 Task: Open Card Donor Stewardship Execution in Board Product User Experience Testing and Optimization to Workspace Change Management Consulting and add a team member Softage.1@softage.net, a label Blue, a checklist Mindfulness, an attachment from your computer, a color Blue and finally, add a card description 'Plan and execute company holiday party' and a comment 'Given the potential impact of this task on our company competitive position, let us ensure that we approach it with a sense of strategic thinking and planning.'. Add a start date 'Jan 09, 1900' with a due date 'Jan 16, 1900'
Action: Mouse moved to (67, 244)
Screenshot: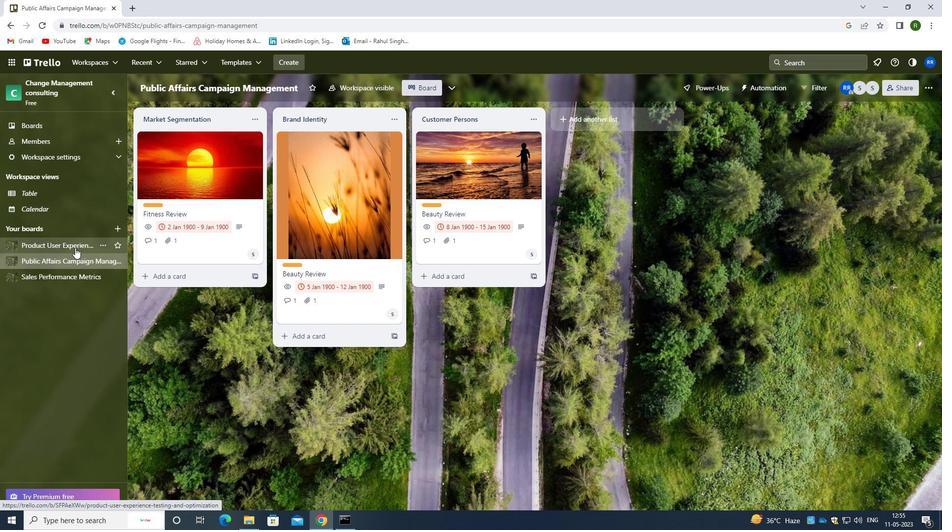 
Action: Mouse pressed left at (67, 244)
Screenshot: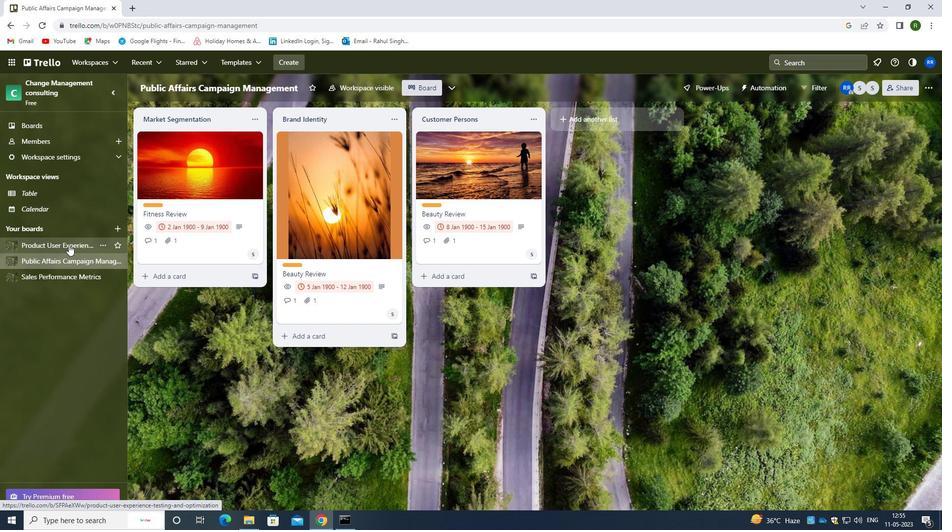 
Action: Mouse moved to (532, 138)
Screenshot: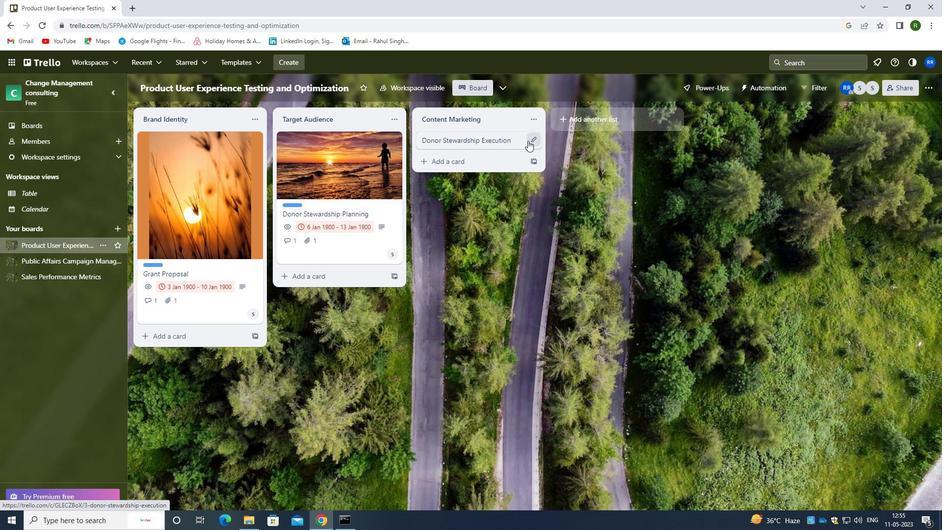 
Action: Mouse pressed left at (532, 138)
Screenshot: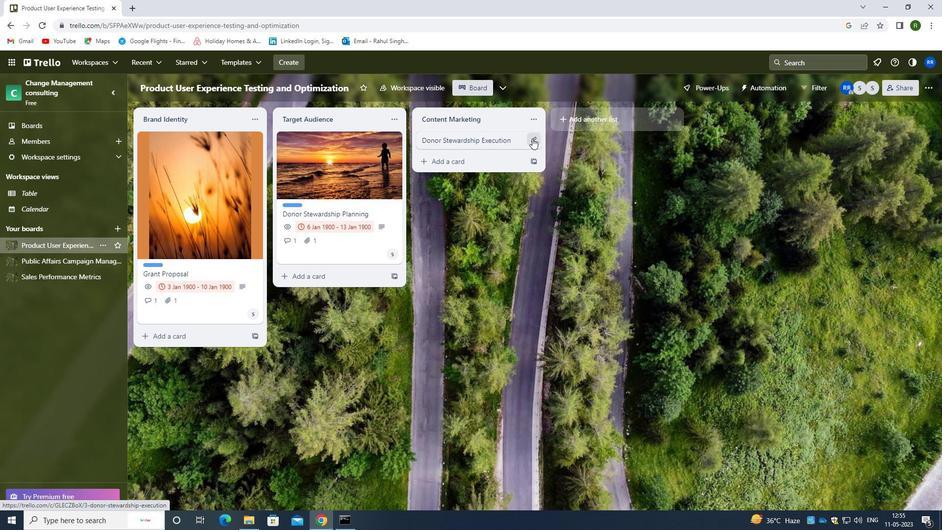 
Action: Mouse moved to (575, 140)
Screenshot: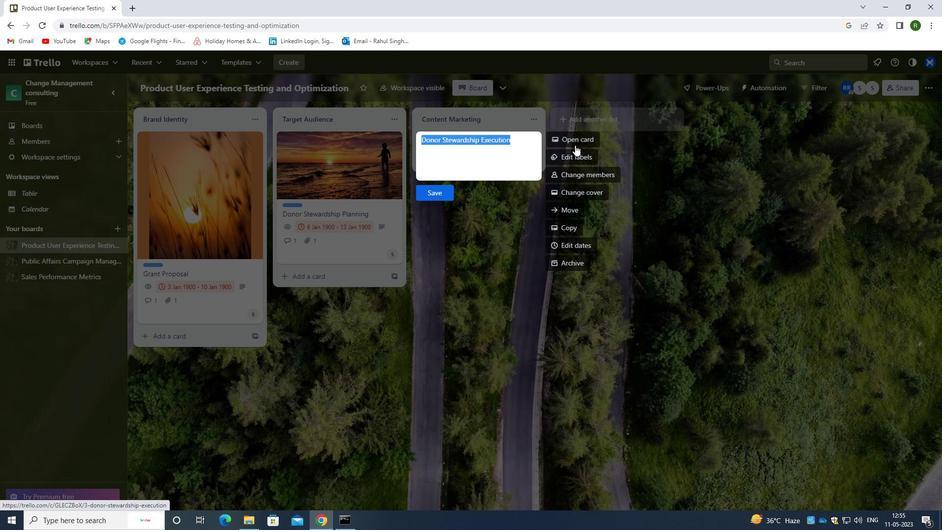 
Action: Mouse pressed left at (575, 140)
Screenshot: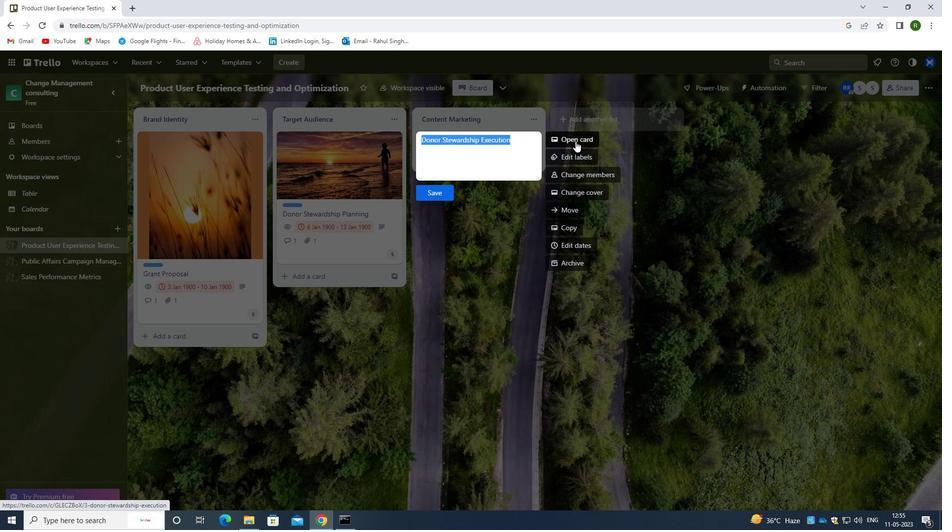 
Action: Mouse moved to (598, 174)
Screenshot: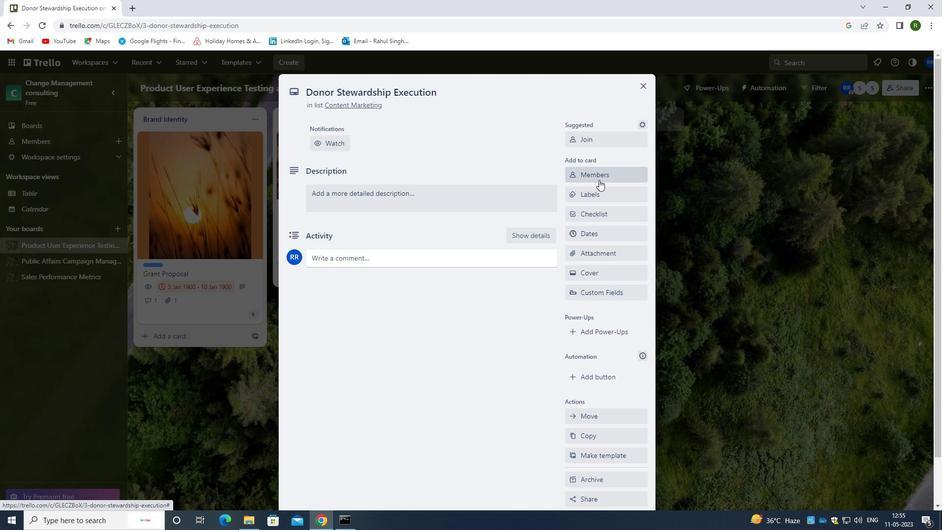 
Action: Mouse pressed left at (598, 174)
Screenshot: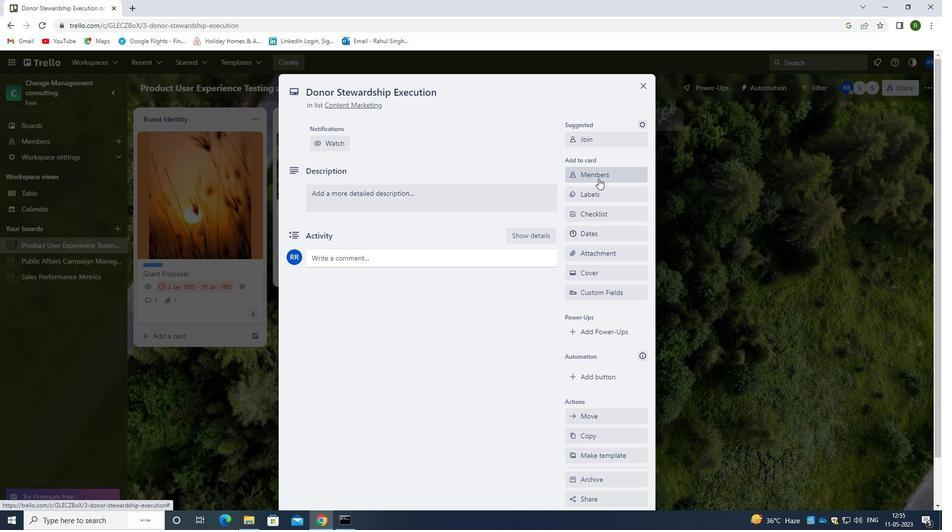 
Action: Mouse moved to (598, 213)
Screenshot: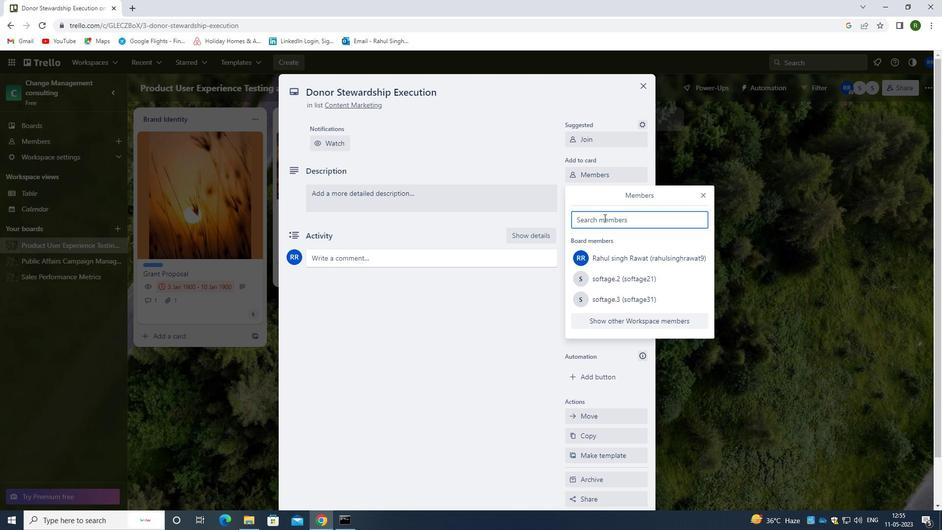 
Action: Key pressed <Key.shift>SOFTAGE.1<Key.shift>@SOFTAGE.NET
Screenshot: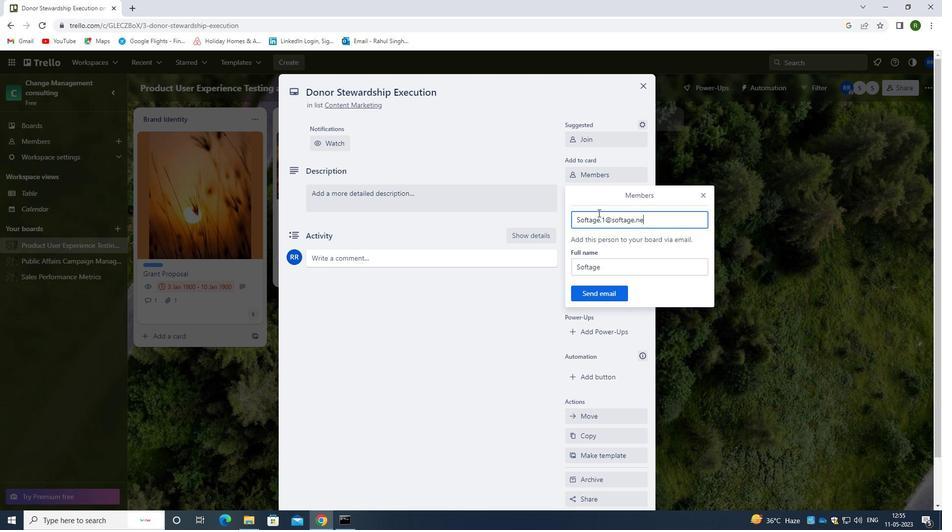 
Action: Mouse moved to (603, 293)
Screenshot: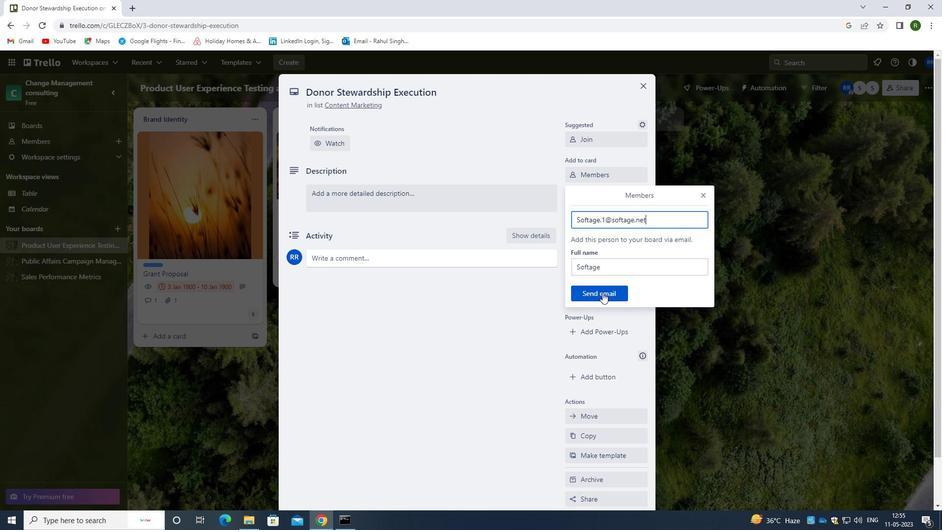 
Action: Mouse pressed left at (603, 293)
Screenshot: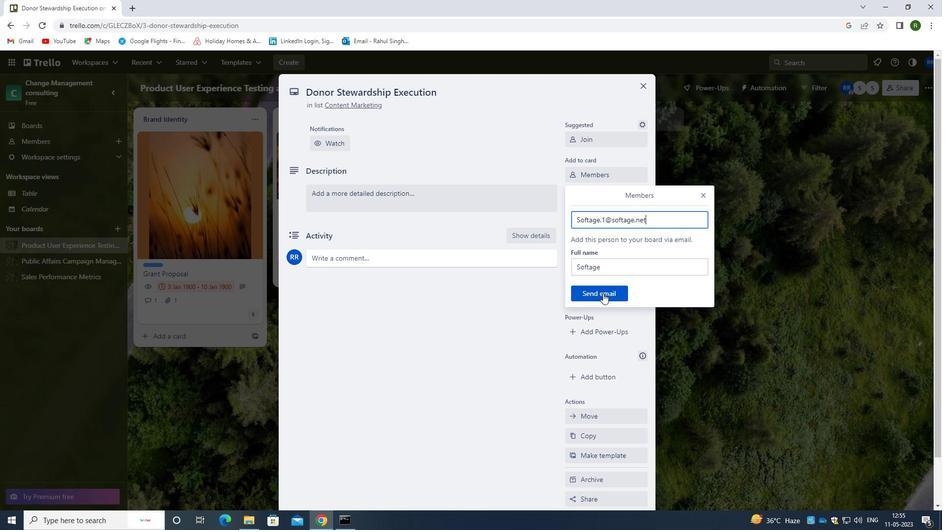 
Action: Mouse moved to (601, 191)
Screenshot: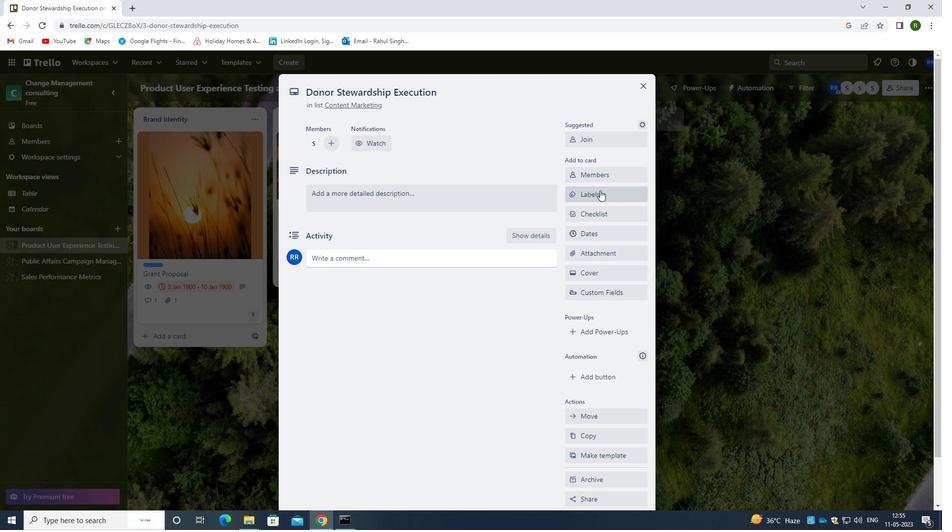 
Action: Mouse pressed left at (601, 191)
Screenshot: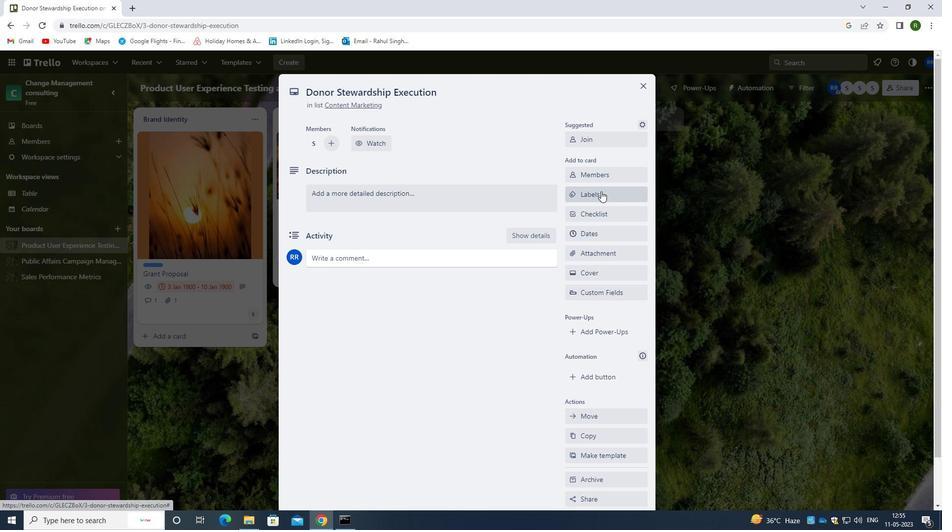 
Action: Mouse moved to (607, 246)
Screenshot: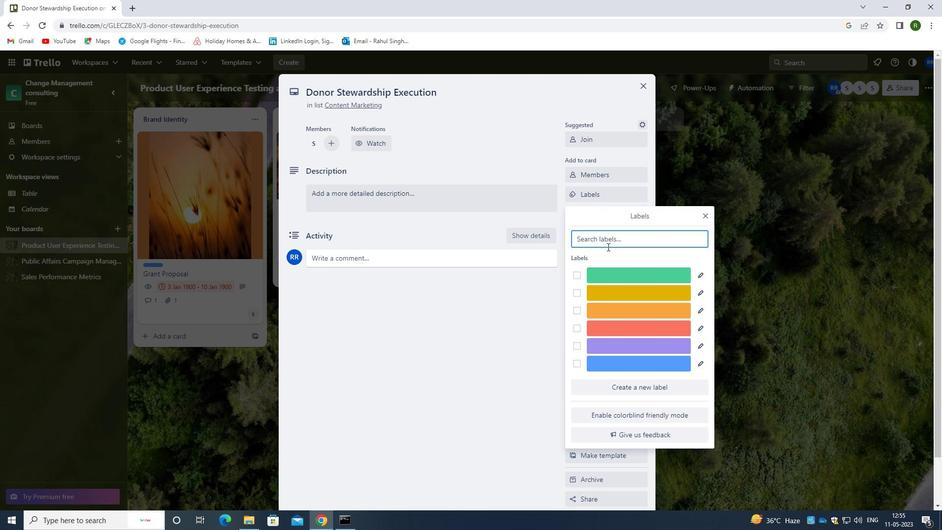 
Action: Key pressed <Key.shift>BLY<Key.backspace>UE
Screenshot: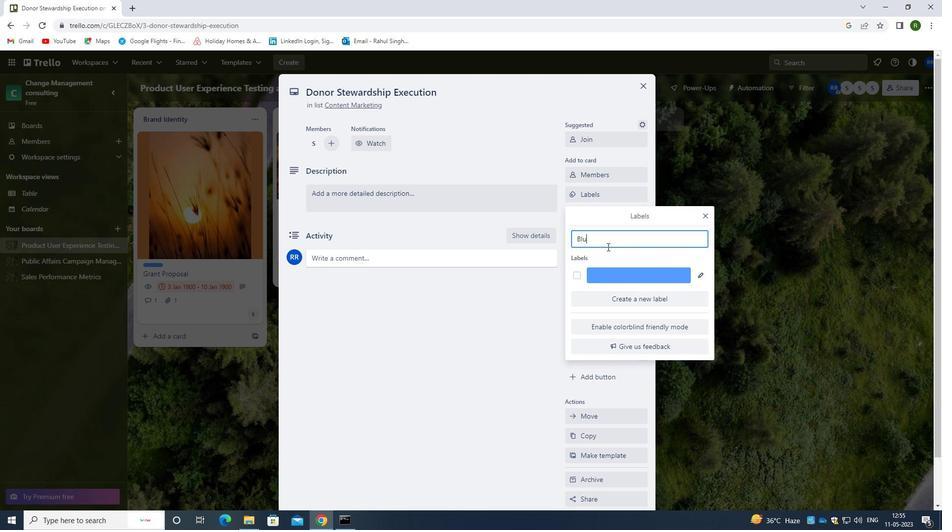 
Action: Mouse moved to (577, 274)
Screenshot: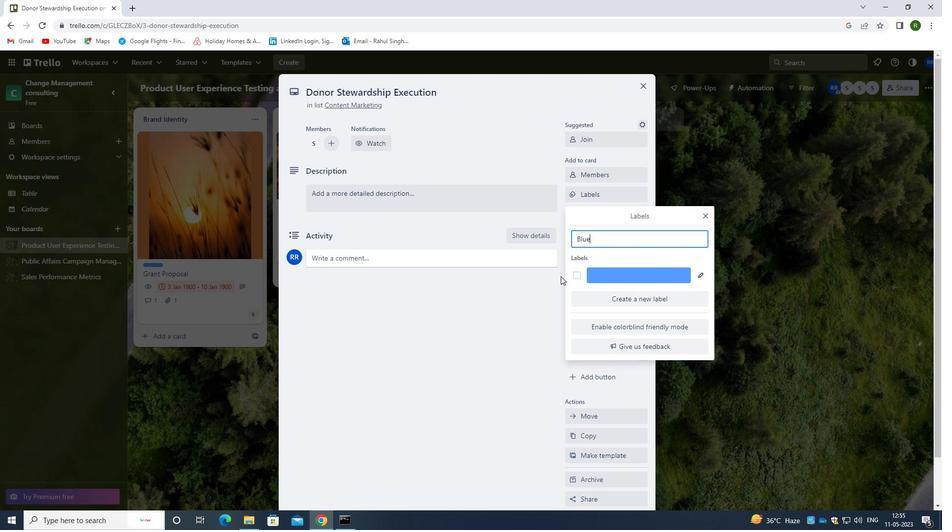 
Action: Mouse pressed left at (577, 274)
Screenshot: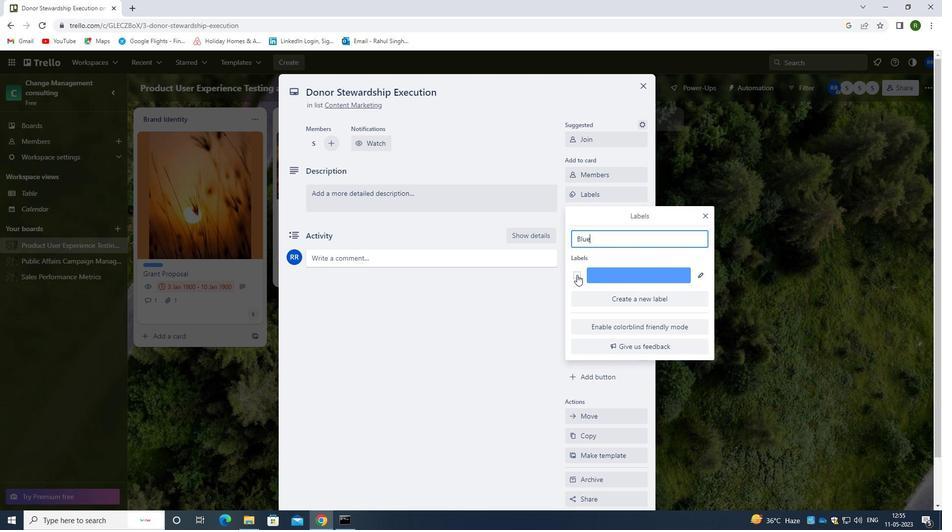 
Action: Mouse moved to (526, 350)
Screenshot: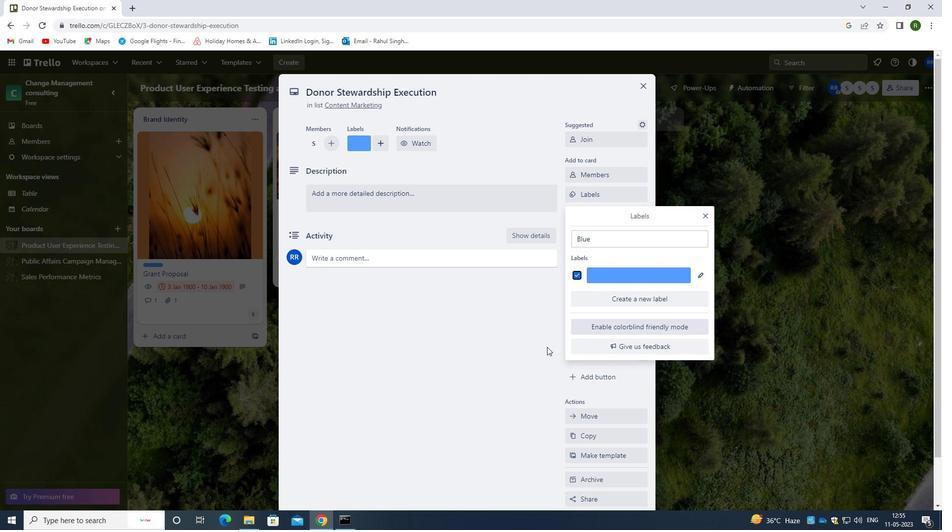 
Action: Mouse pressed left at (526, 350)
Screenshot: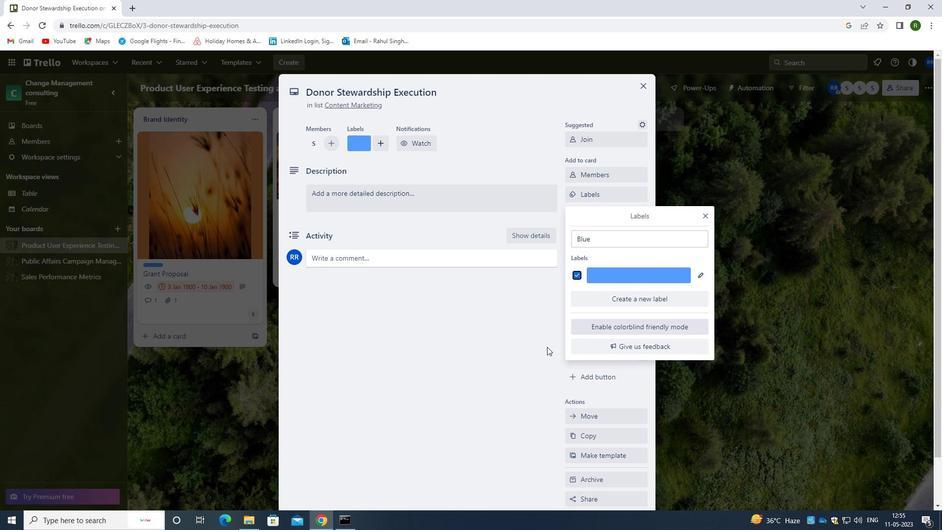 
Action: Mouse moved to (595, 213)
Screenshot: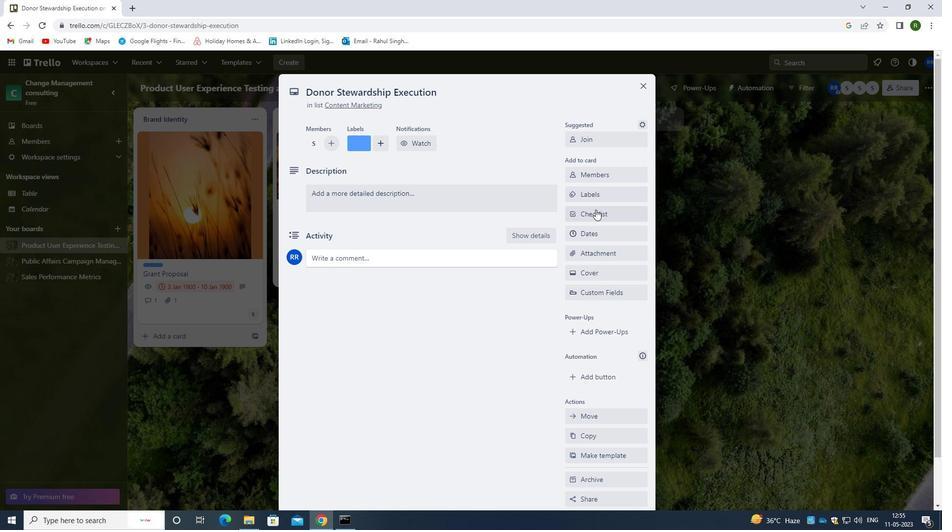 
Action: Mouse pressed left at (595, 213)
Screenshot: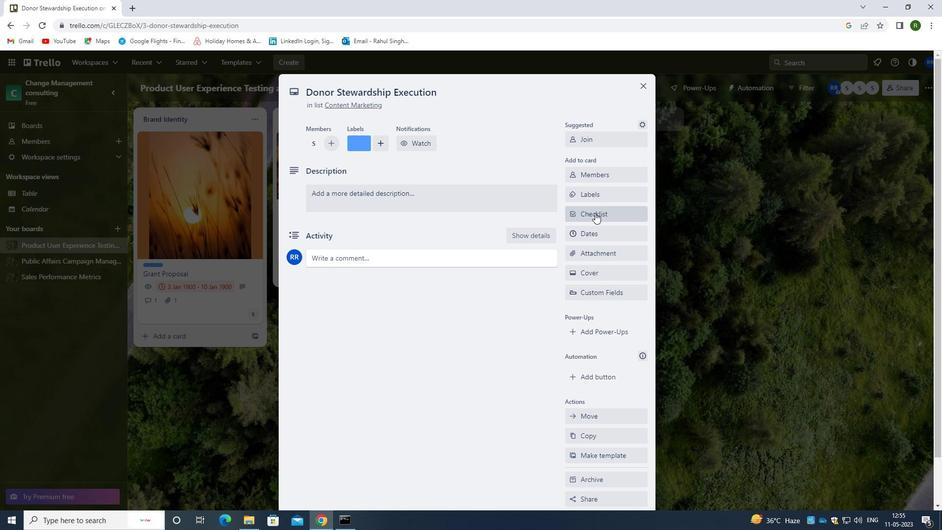 
Action: Mouse moved to (599, 248)
Screenshot: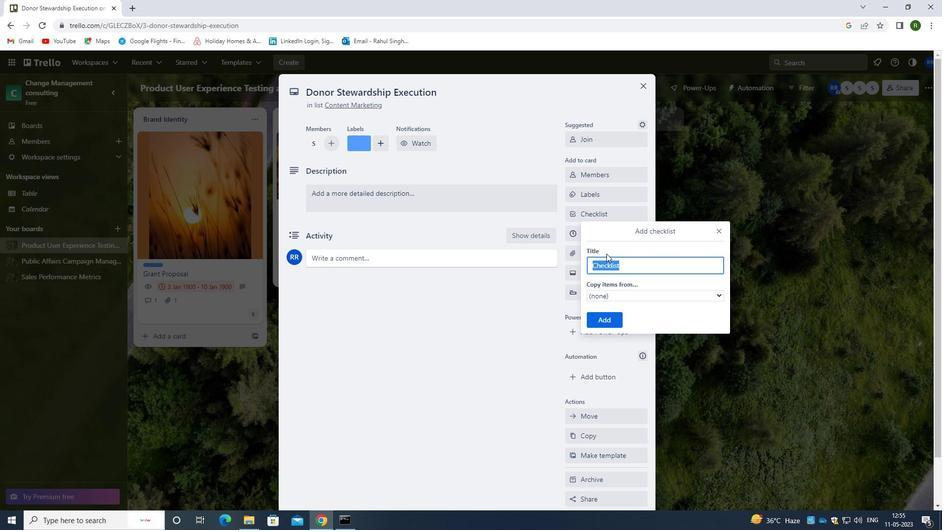 
Action: Key pressed <Key.backspace><Key.shift>MINDFUL
Screenshot: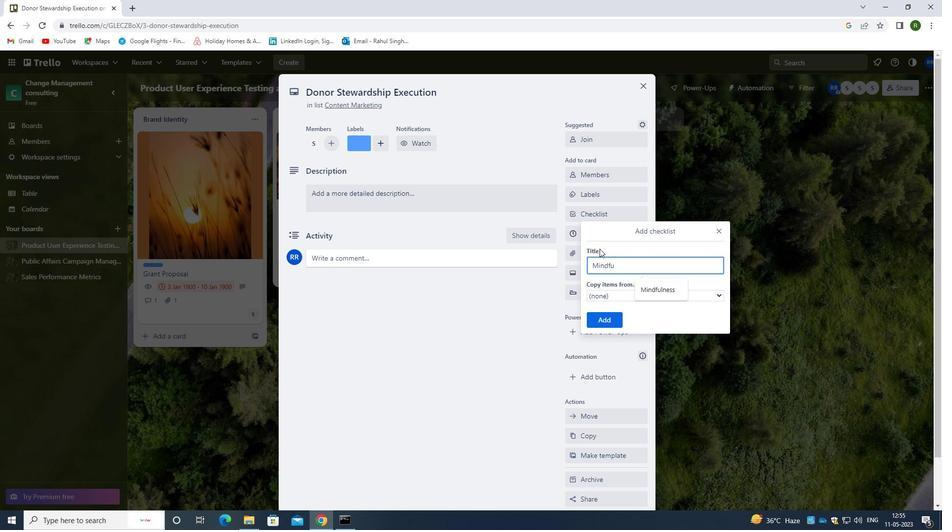 
Action: Mouse moved to (659, 296)
Screenshot: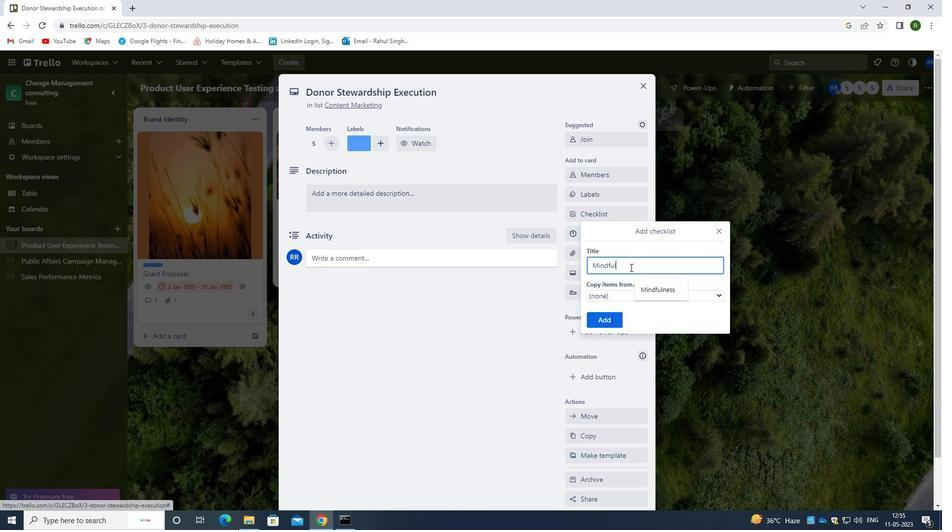 
Action: Mouse pressed left at (659, 296)
Screenshot: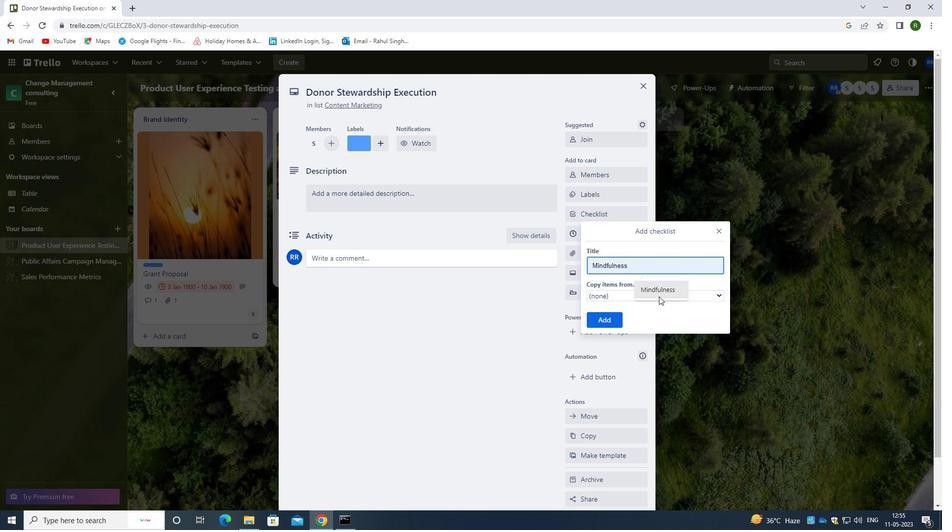 
Action: Mouse moved to (613, 317)
Screenshot: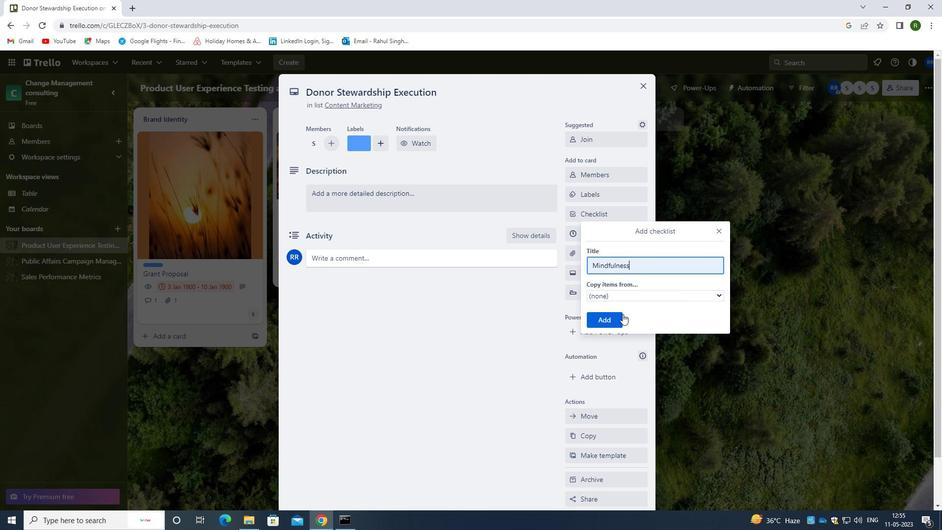 
Action: Mouse pressed left at (613, 317)
Screenshot: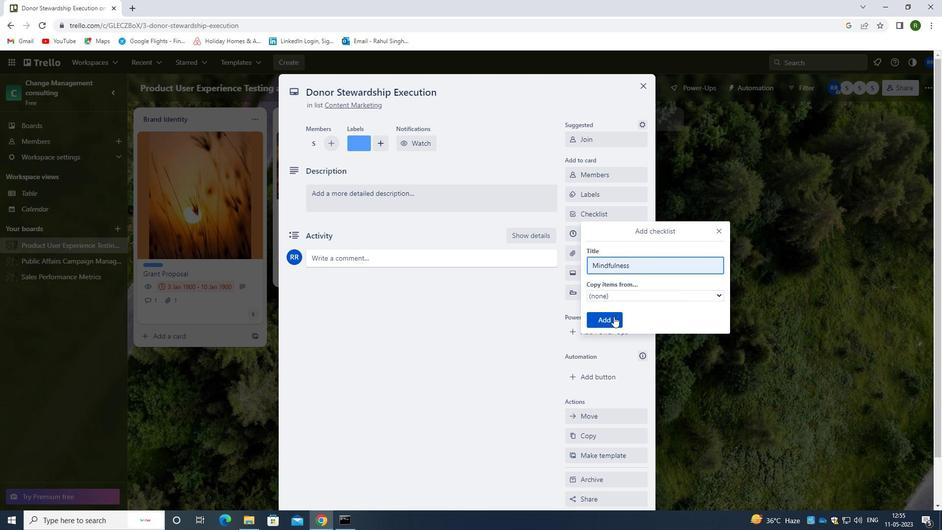 
Action: Mouse moved to (601, 252)
Screenshot: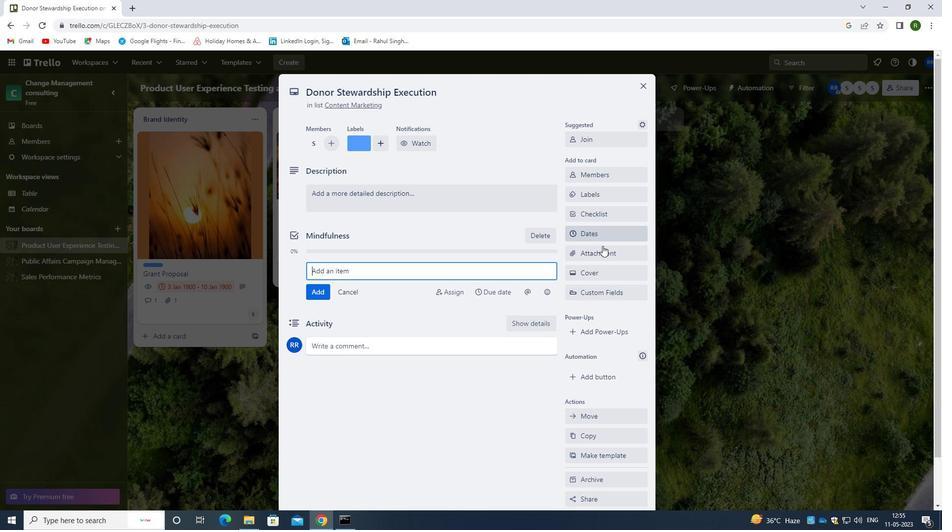 
Action: Mouse pressed left at (601, 252)
Screenshot: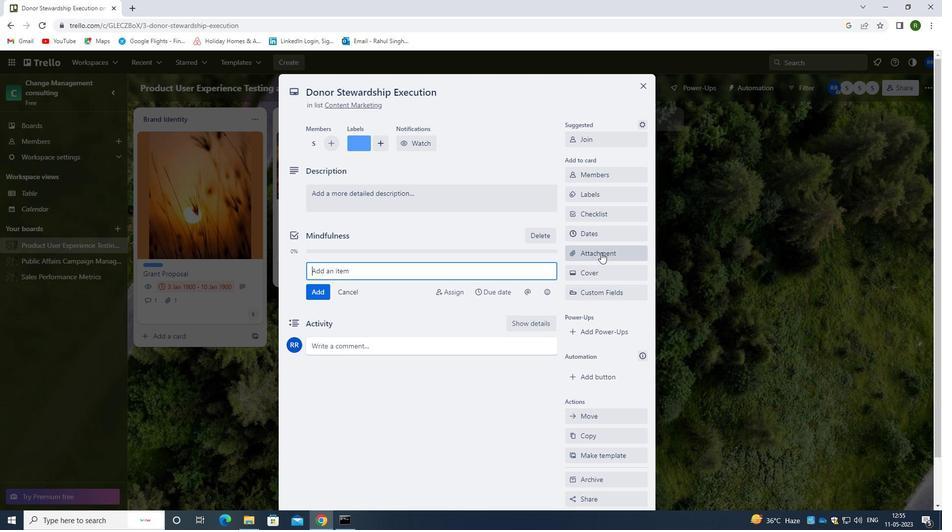 
Action: Mouse moved to (595, 296)
Screenshot: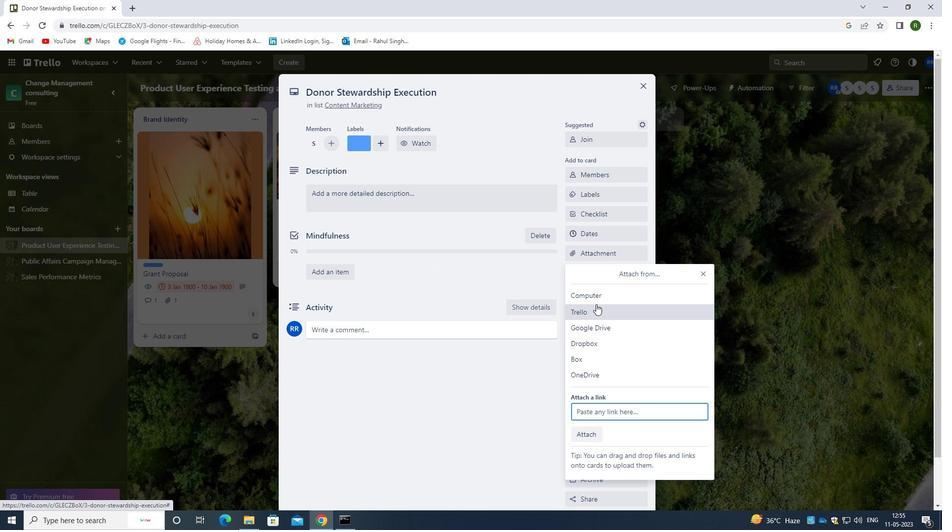 
Action: Mouse pressed left at (595, 296)
Screenshot: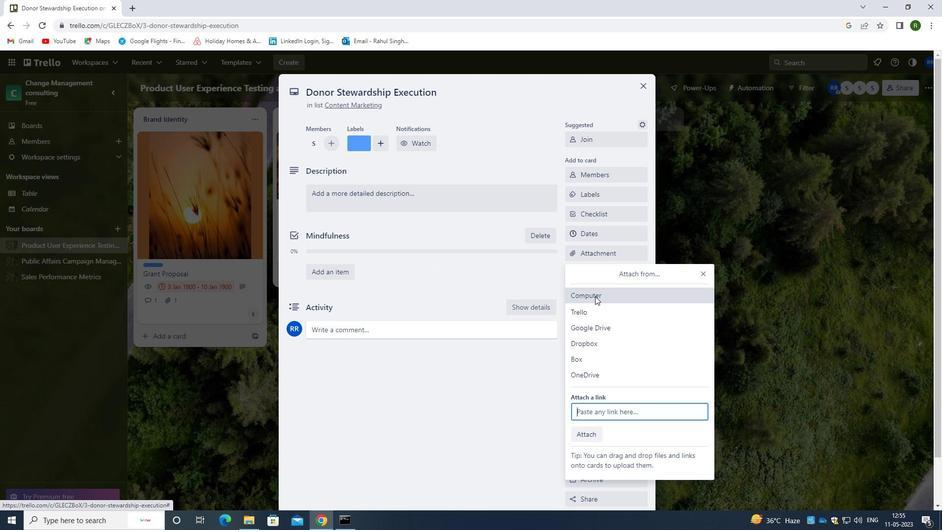 
Action: Mouse moved to (167, 103)
Screenshot: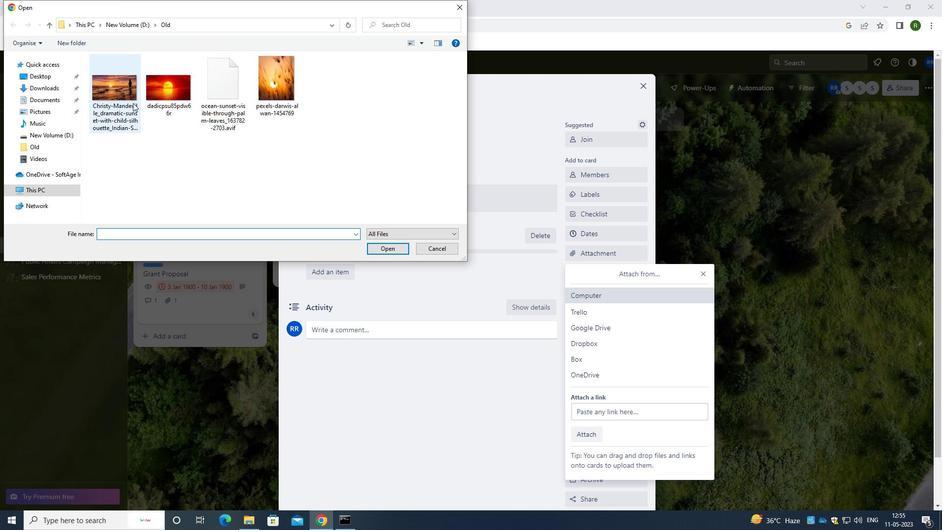 
Action: Mouse pressed left at (167, 103)
Screenshot: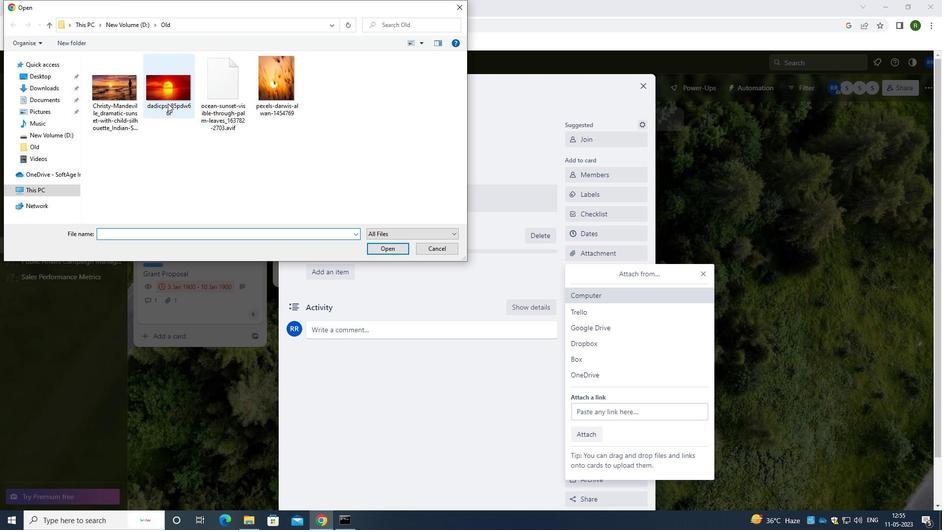 
Action: Mouse moved to (384, 245)
Screenshot: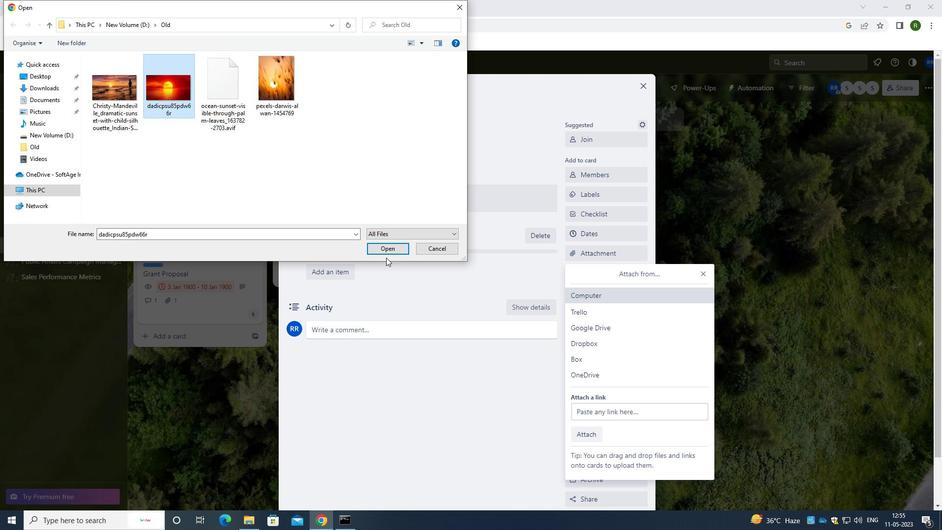 
Action: Mouse pressed left at (384, 245)
Screenshot: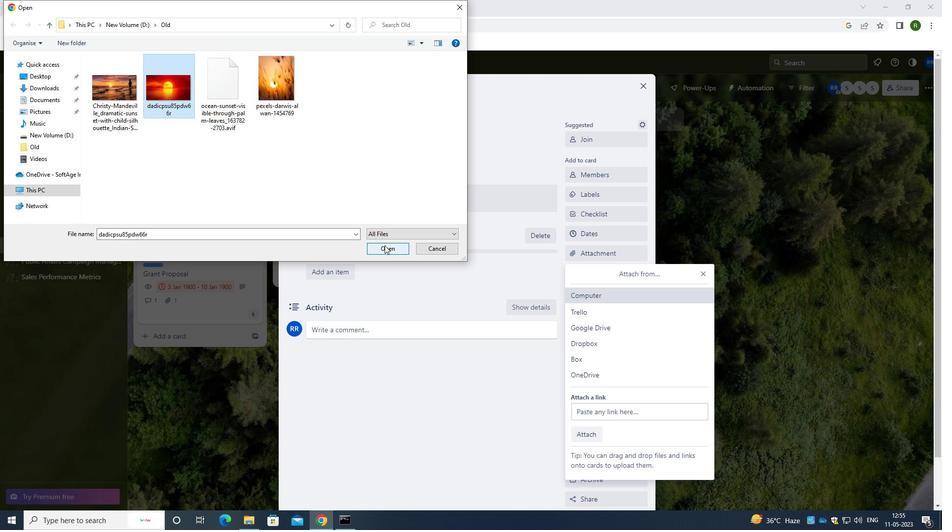 
Action: Mouse moved to (379, 275)
Screenshot: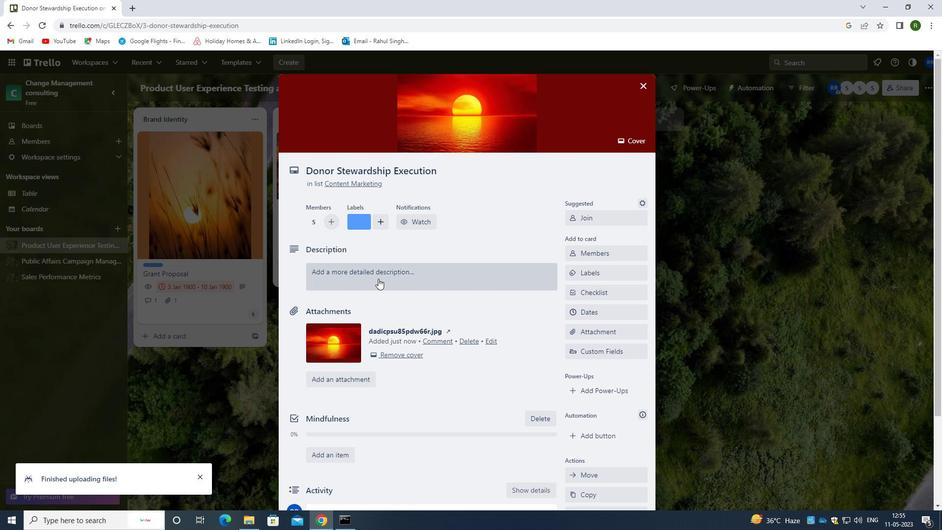 
Action: Mouse pressed left at (379, 275)
Screenshot: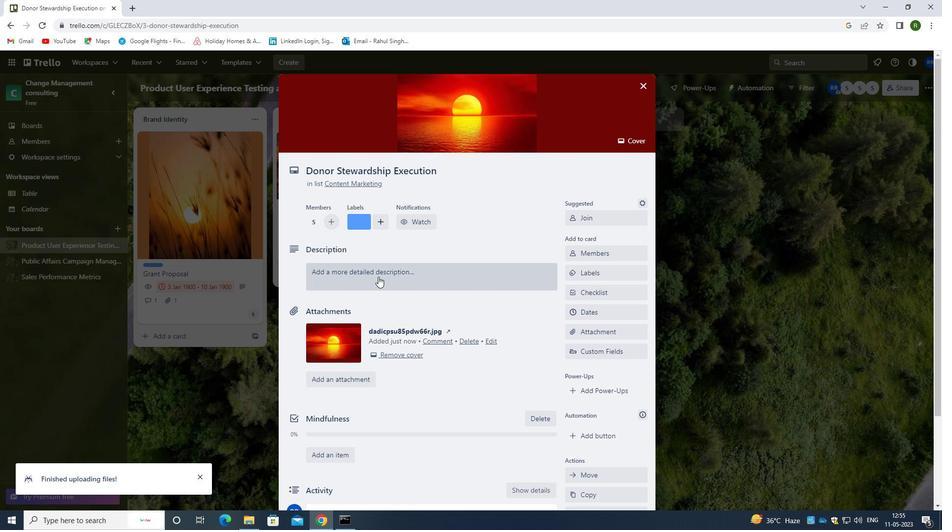 
Action: Mouse moved to (379, 274)
Screenshot: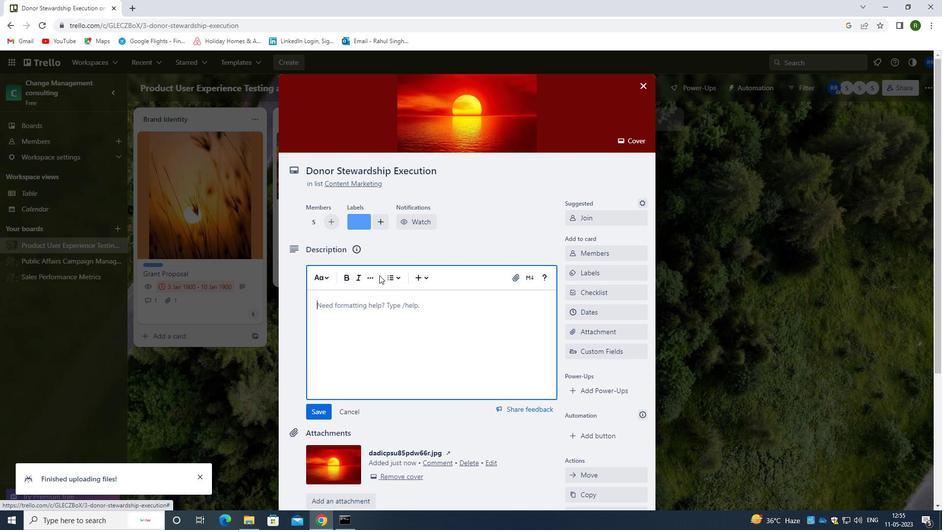 
Action: Key pressed <Key.caps_lock>P<Key.caps_lock>LAN<Key.space>AND<Key.space>EXECUTE<Key.space>COMPANY<Key.space>HOLIDATY<Key.backspace><Key.backspace>UY<Key.backspace><Key.backspace>Y<Key.space>PARTY
Screenshot: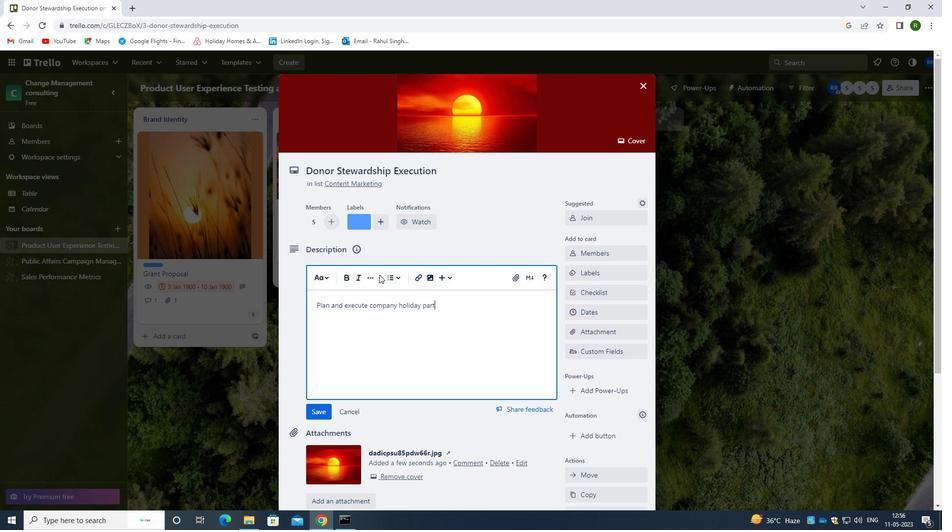 
Action: Mouse moved to (320, 413)
Screenshot: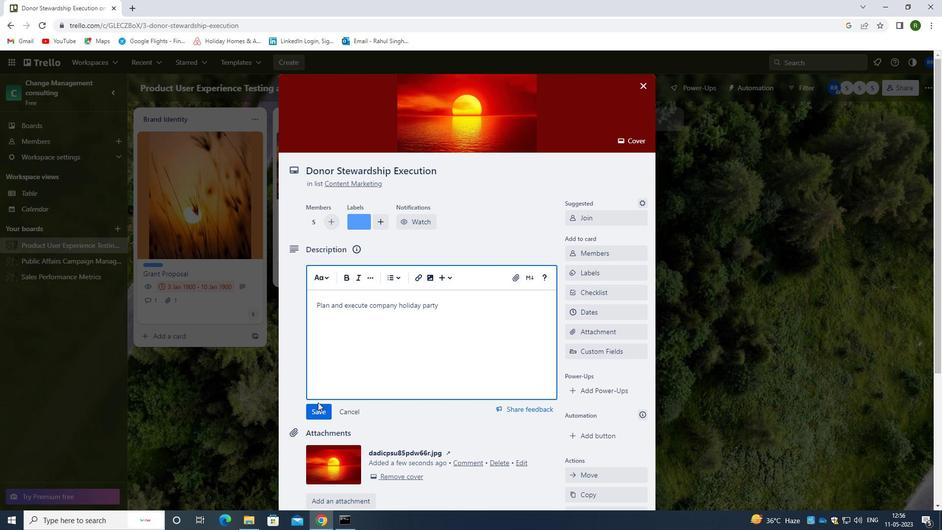 
Action: Mouse pressed left at (320, 413)
Screenshot: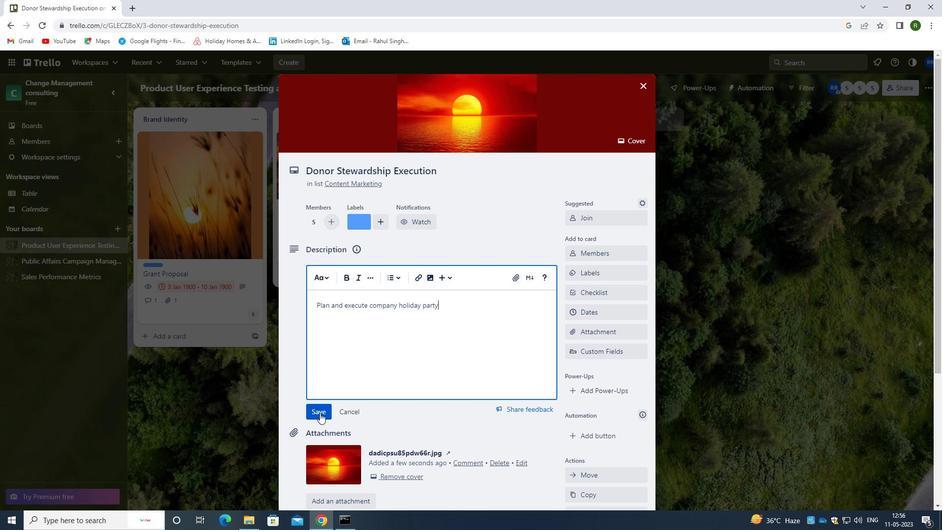 
Action: Mouse moved to (406, 367)
Screenshot: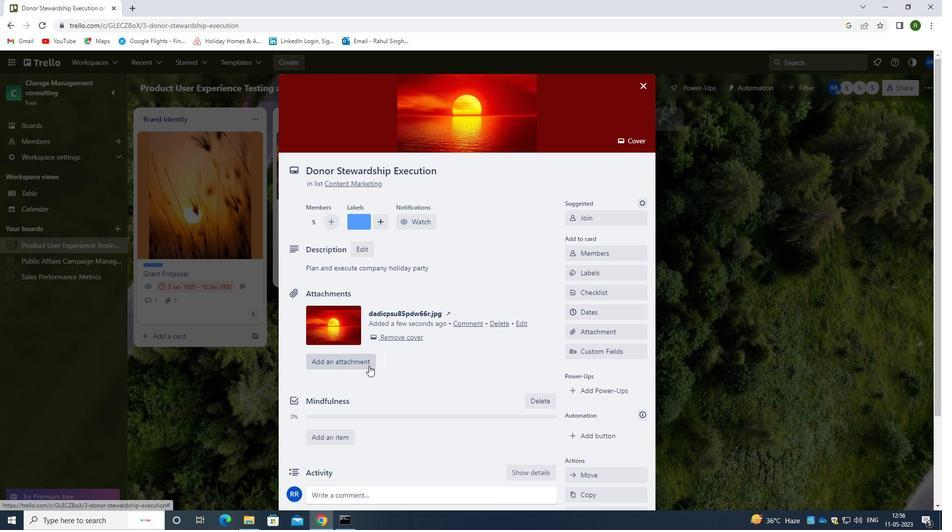
Action: Mouse scrolled (406, 366) with delta (0, 0)
Screenshot: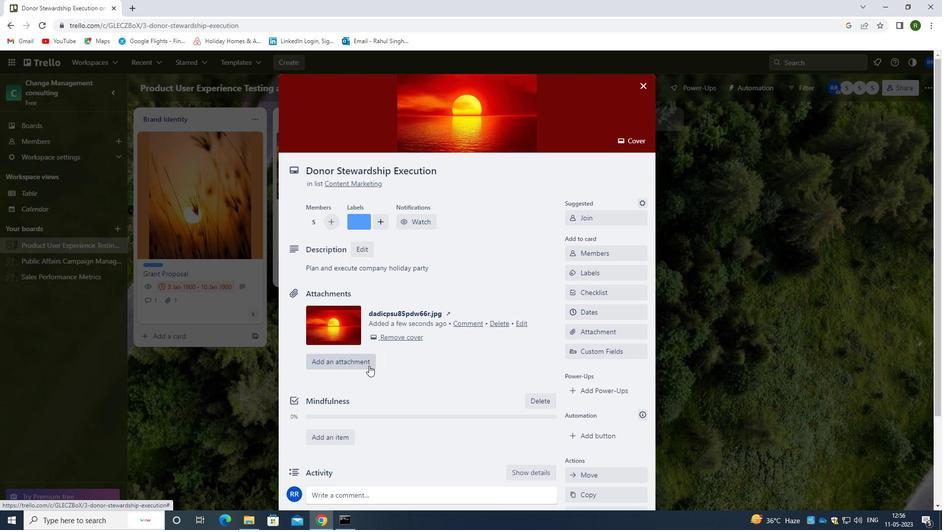 
Action: Mouse moved to (406, 367)
Screenshot: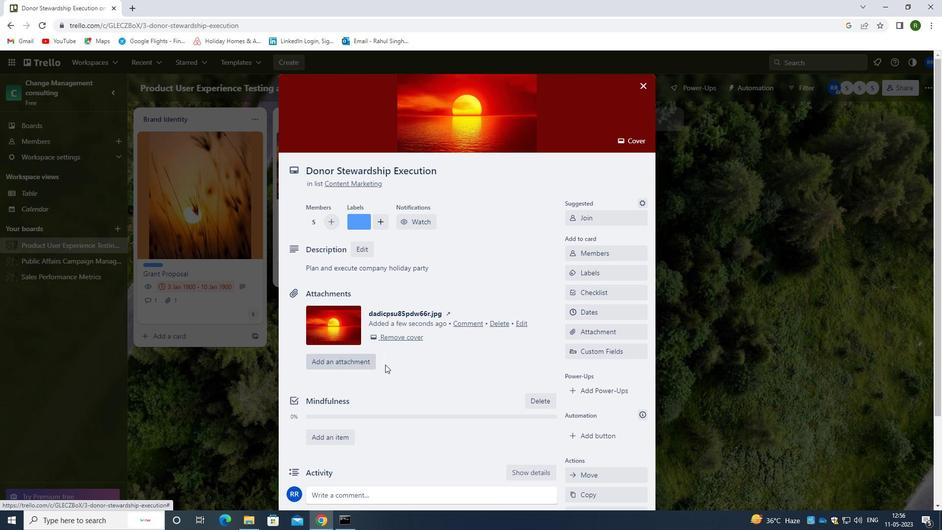 
Action: Mouse scrolled (406, 366) with delta (0, 0)
Screenshot: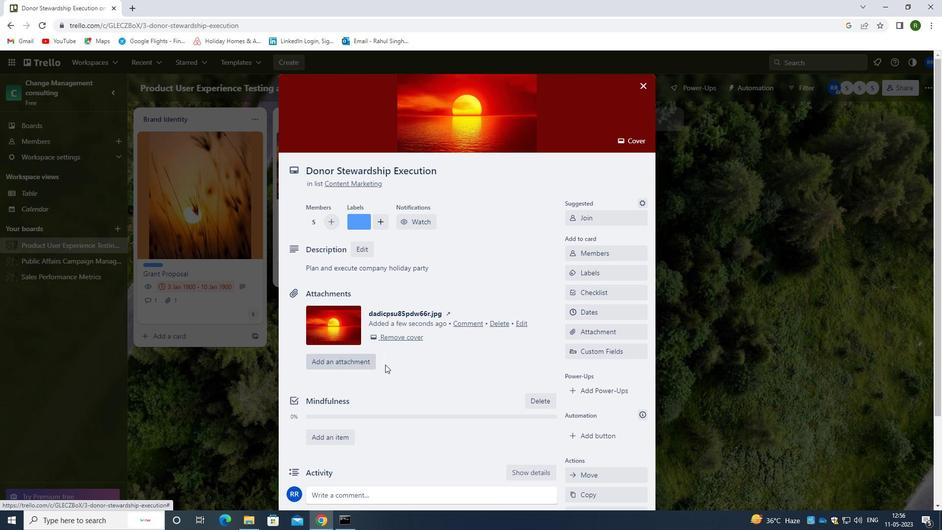 
Action: Mouse moved to (406, 366)
Screenshot: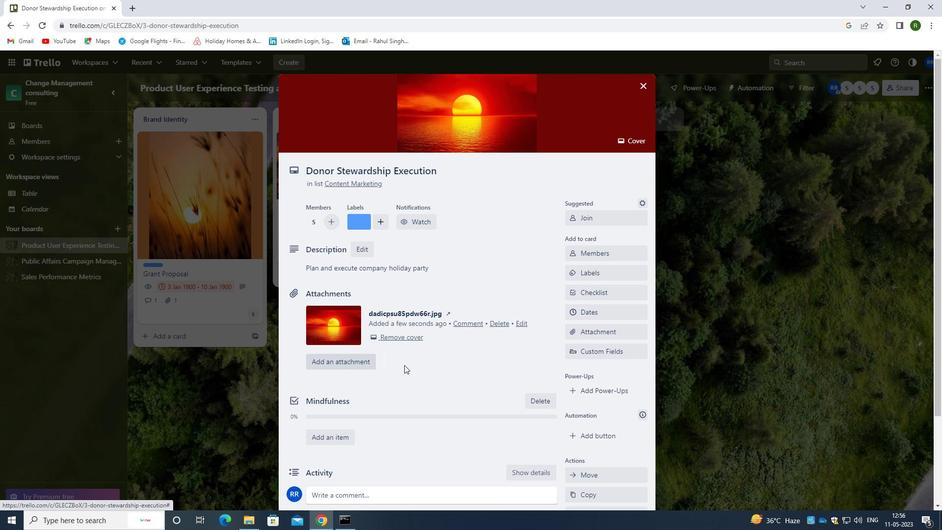 
Action: Mouse scrolled (406, 365) with delta (0, 0)
Screenshot: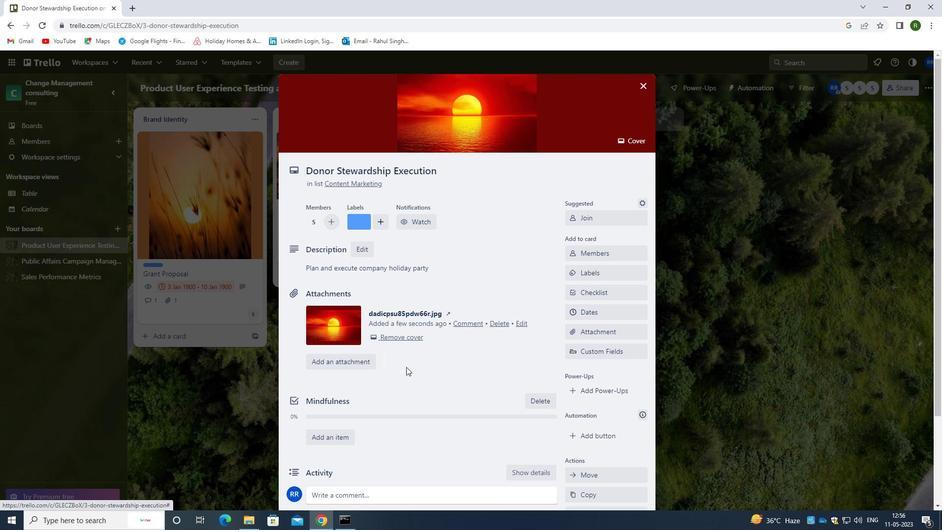 
Action: Mouse moved to (406, 371)
Screenshot: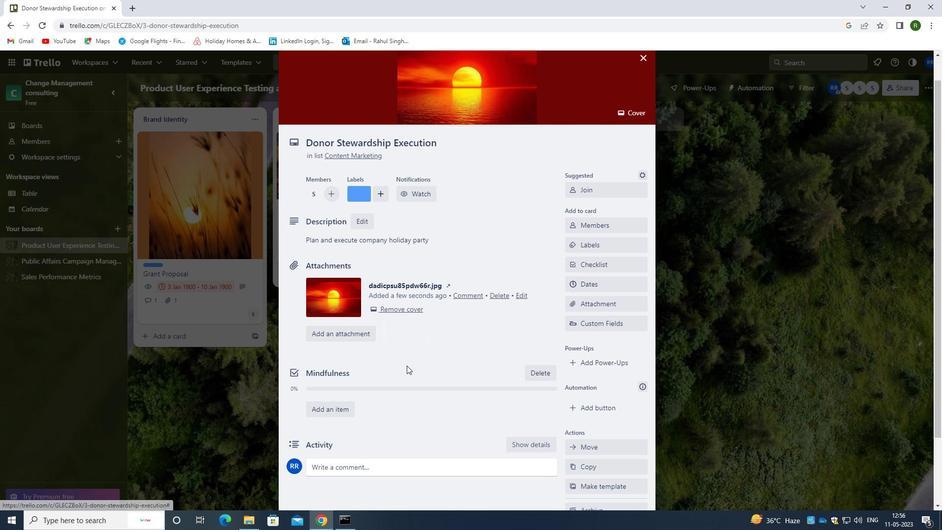 
Action: Mouse scrolled (406, 371) with delta (0, 0)
Screenshot: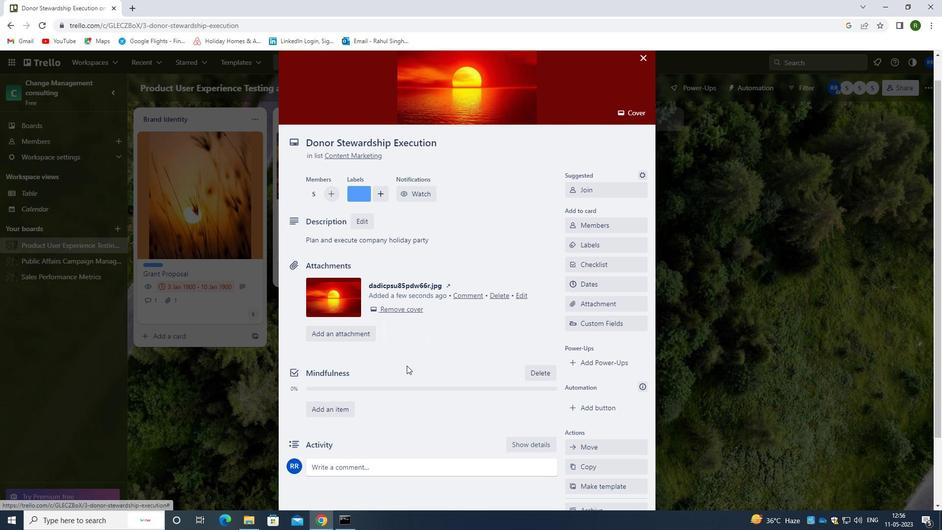 
Action: Mouse moved to (359, 382)
Screenshot: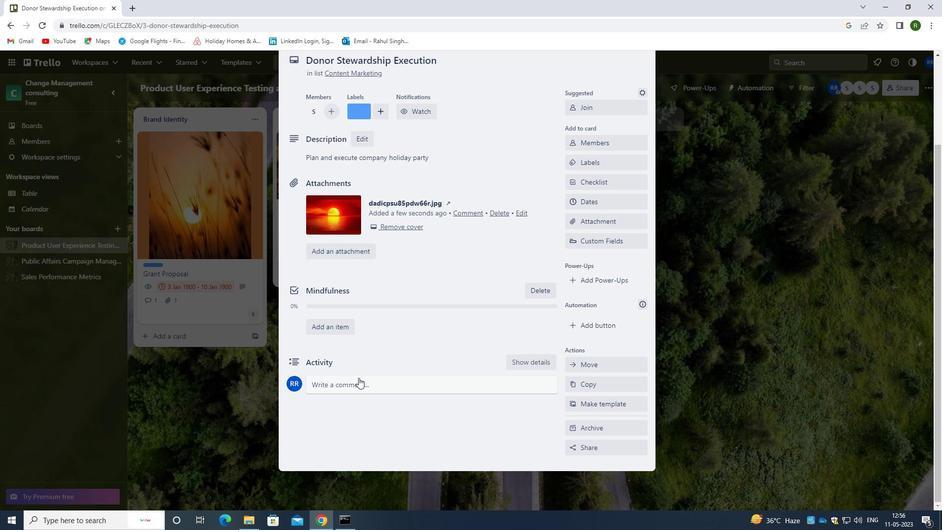 
Action: Mouse pressed left at (359, 382)
Screenshot: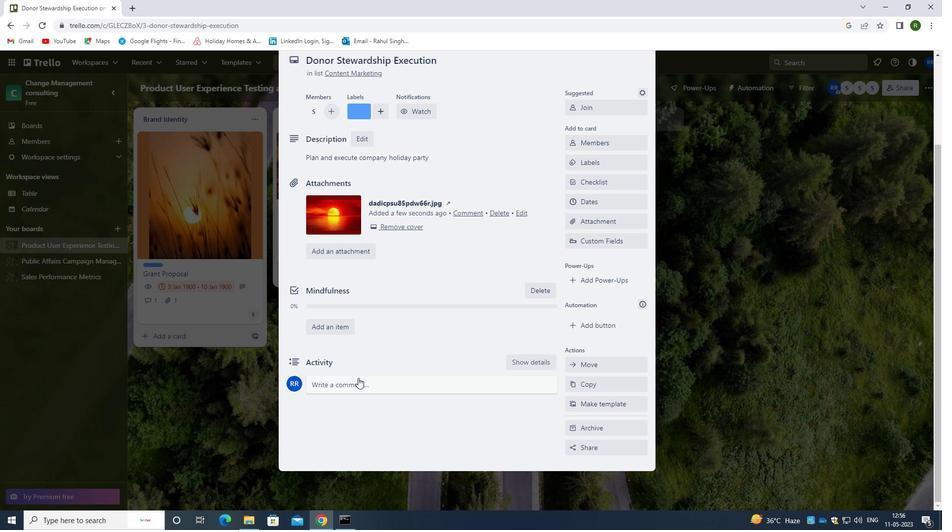 
Action: Mouse moved to (349, 422)
Screenshot: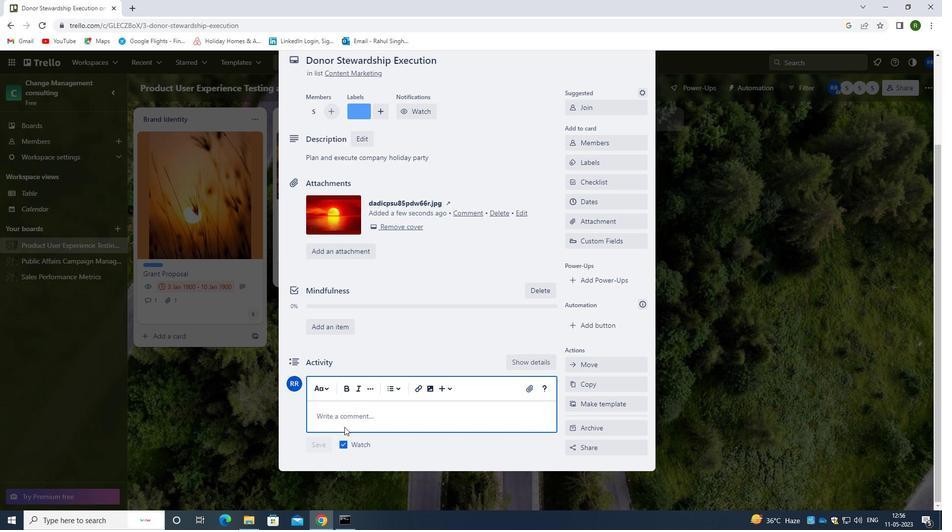 
Action: Mouse pressed left at (349, 422)
Screenshot: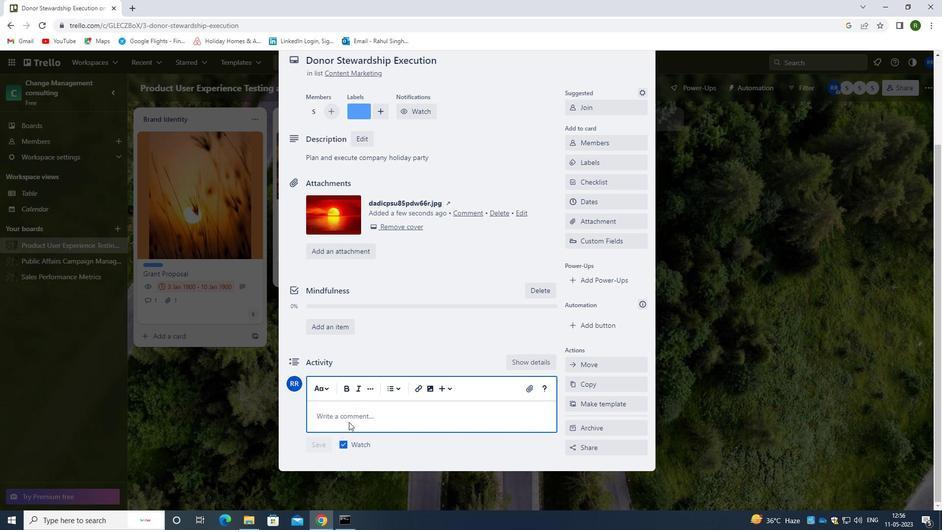 
Action: Mouse moved to (349, 422)
Screenshot: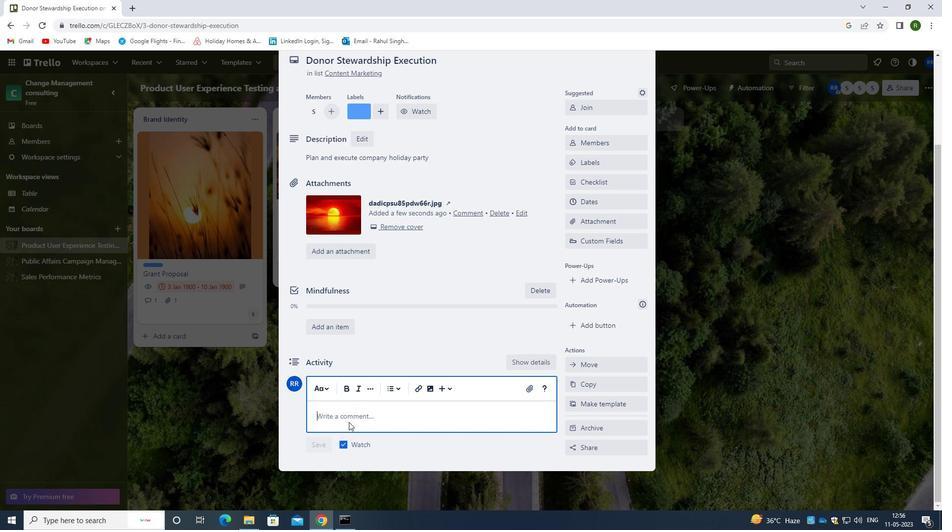 
Action: Key pressed <Key.caps_lock>G<Key.caps_lock>IVEH<Key.space><Key.backspace><Key.backspace>N<Key.space>THE<Key.space>POTENTIAL<Key.space>IMPACT<Key.space>OF<Key.space>THIS<Key.space>TASL<Key.backspace>K<Key.space>ON<Key.space>OUR<Key.space>COMPANY<Key.space>COMPETITVE<Key.space><Key.backspace><Key.backspace><Key.backspace>IVE<Key.space>POSITION,<Key.space>LET<Key.space>US<Key.space>ENSURE<Key.space>THAT<Key.space>WE<Key.space>APPROACH<Key.space>IT<Key.space>WITH<Key.space>A<Key.space>SENDR<Key.backspace><Key.backspace>CE<Key.space><Key.backspace><Key.backspace><Key.backspace>SE<Key.space>OF<Key.space>STRATEGIC<Key.space>THINGKING<Key.space>AND<Key.backspace><Key.backspace><Key.backspace><Key.backspace><Key.backspace><Key.backspace><Key.backspace><Key.backspace><Key.backspace>KING<Key.space>AND<Key.space>PLANING<Key.space><Key.backspace><Key.backspace><Key.backspace><Key.backspace>NING
Screenshot: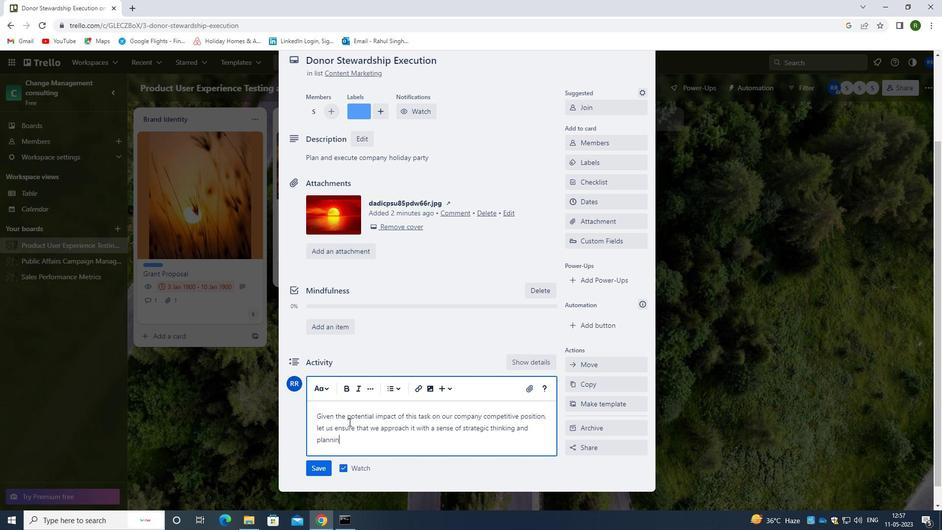 
Action: Mouse moved to (324, 441)
Screenshot: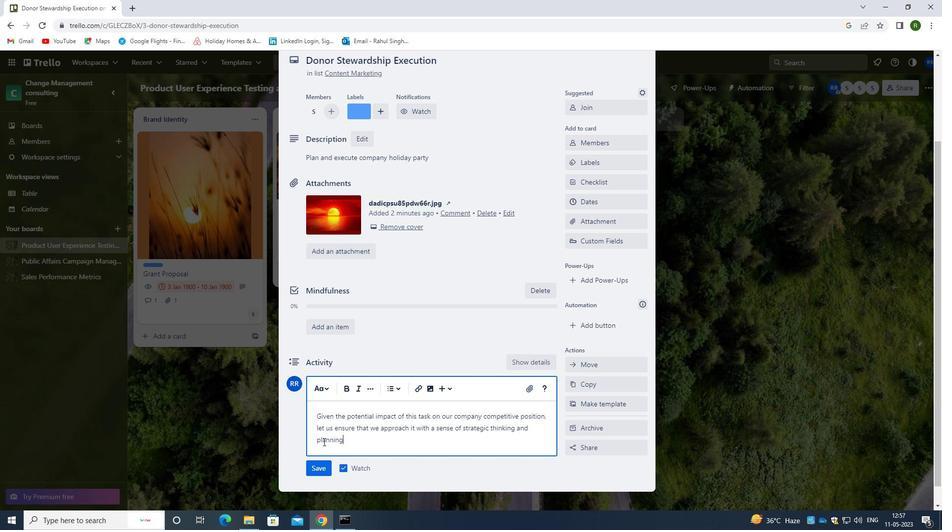 
Action: Key pressed .
Screenshot: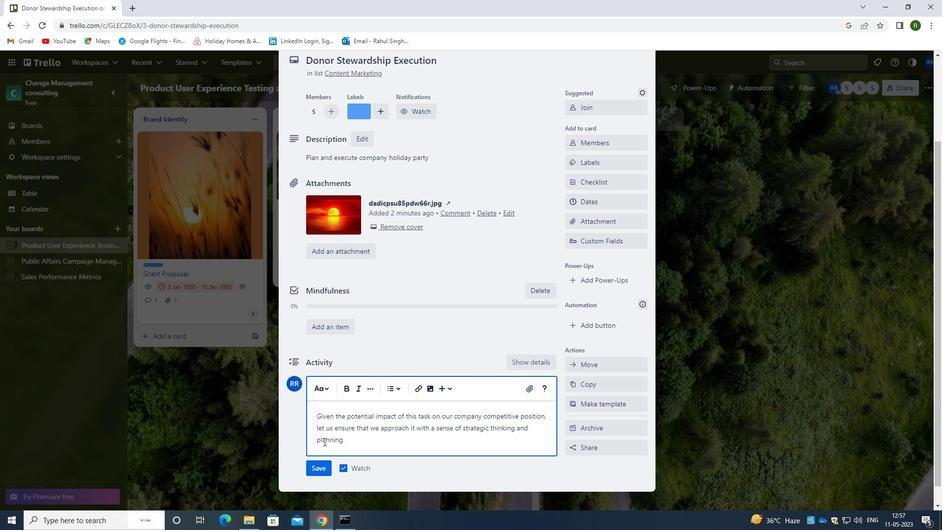 
Action: Mouse moved to (314, 467)
Screenshot: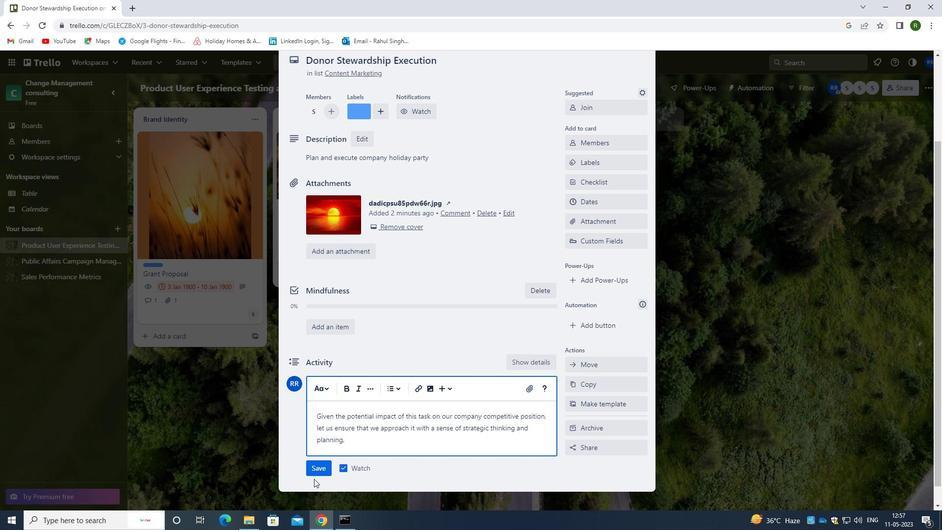 
Action: Mouse pressed left at (314, 467)
Screenshot: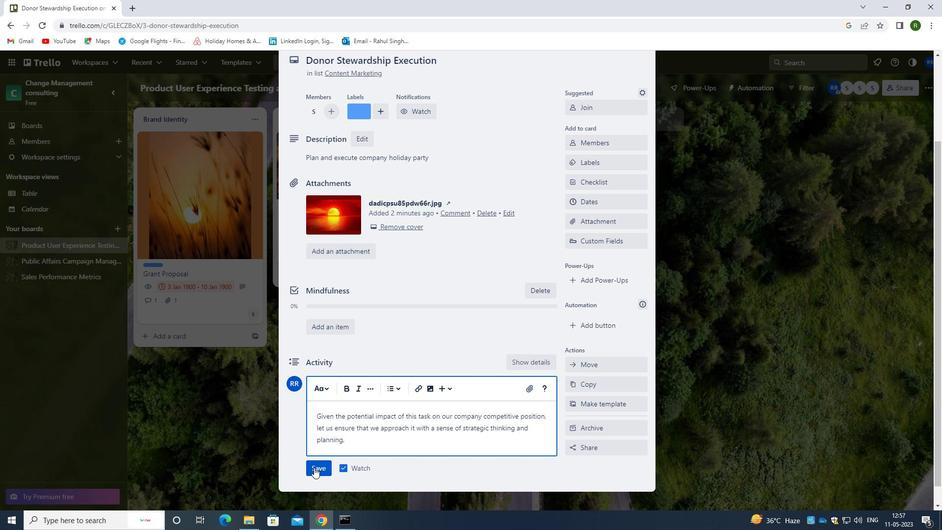 
Action: Mouse moved to (587, 200)
Screenshot: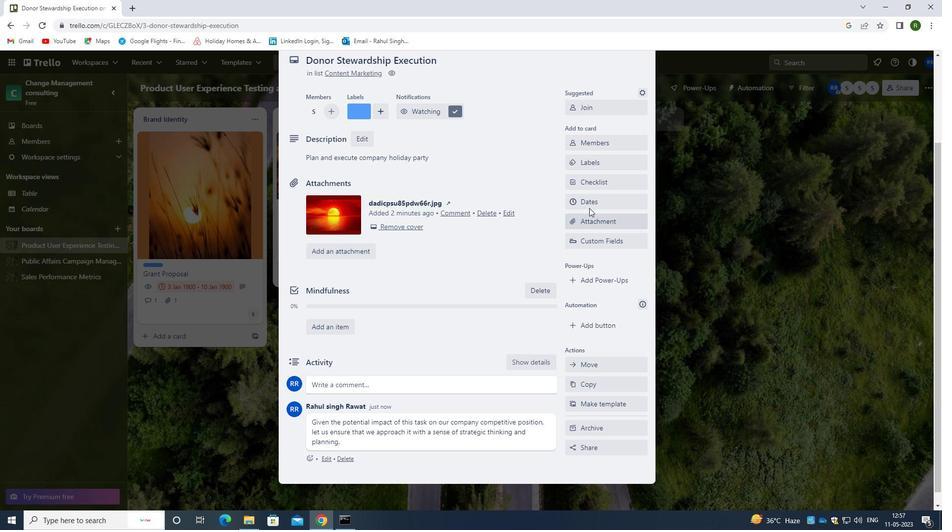 
Action: Mouse pressed left at (587, 200)
Screenshot: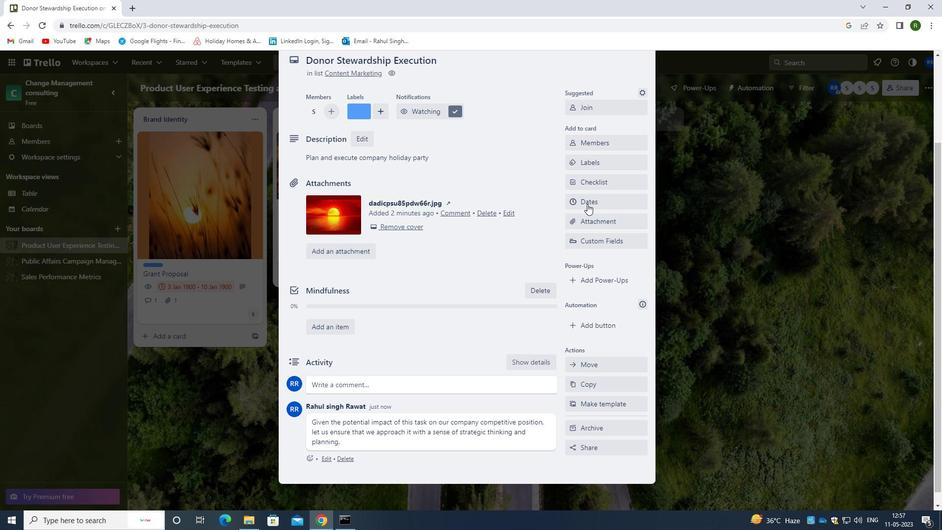 
Action: Mouse moved to (571, 263)
Screenshot: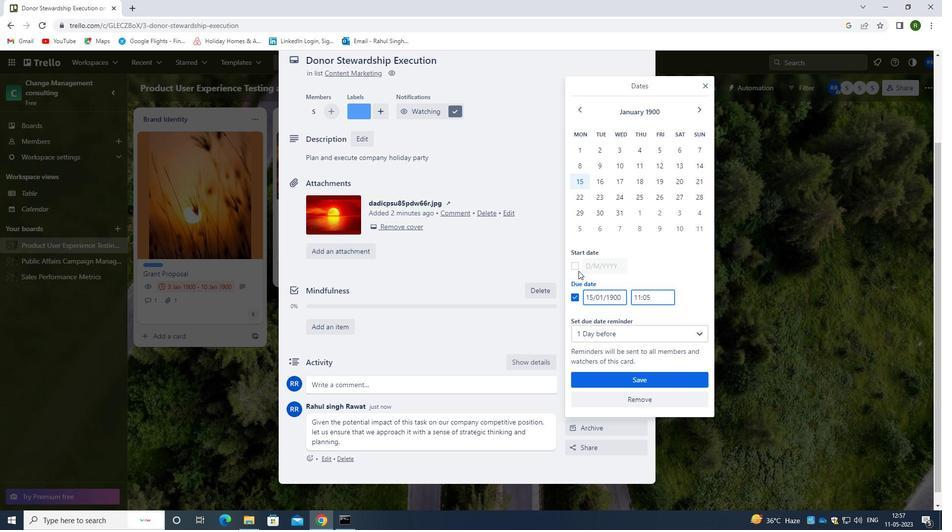 
Action: Mouse pressed left at (571, 263)
Screenshot: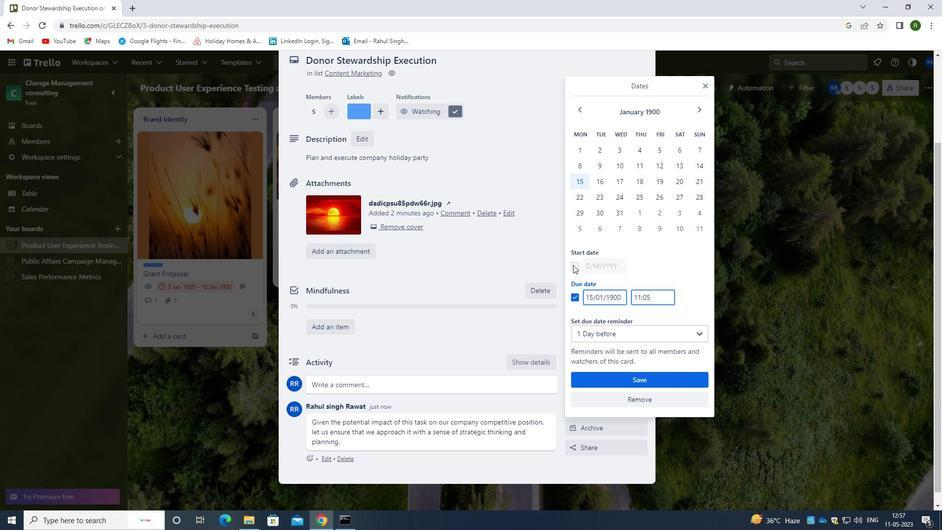 
Action: Mouse moved to (592, 264)
Screenshot: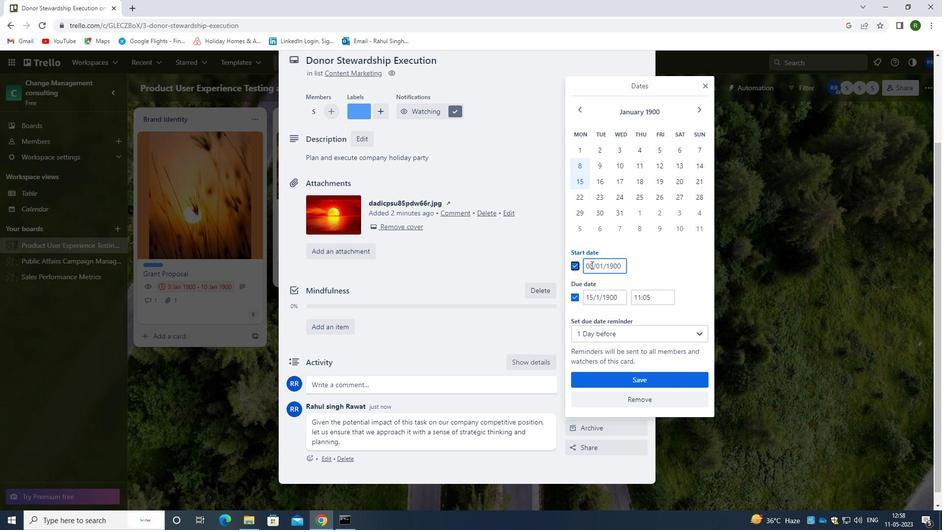 
Action: Mouse pressed left at (592, 264)
Screenshot: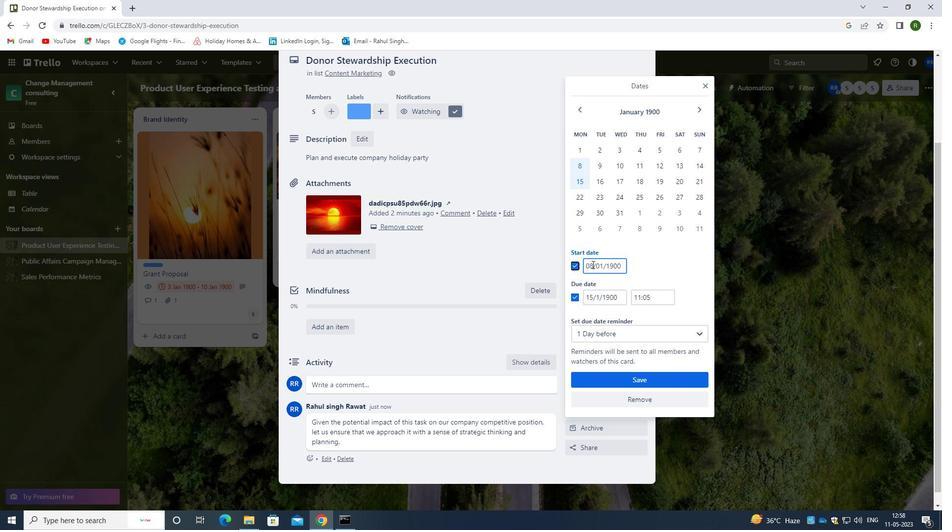
Action: Mouse moved to (599, 289)
Screenshot: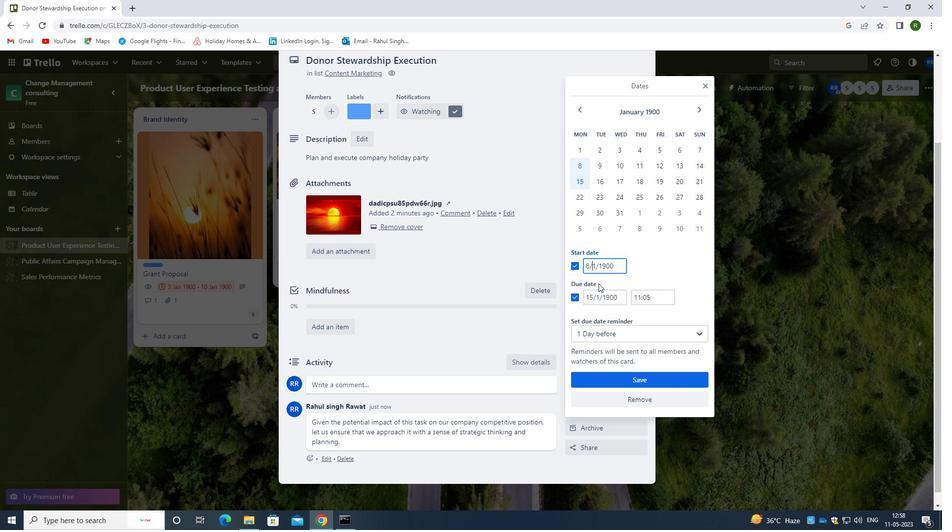 
Action: Key pressed <Key.left>9
Screenshot: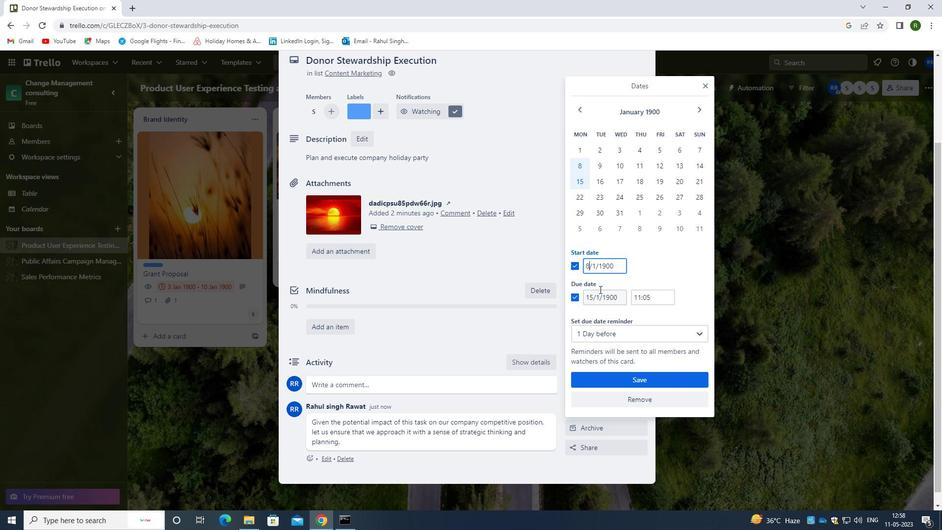 
Action: Mouse moved to (599, 279)
Screenshot: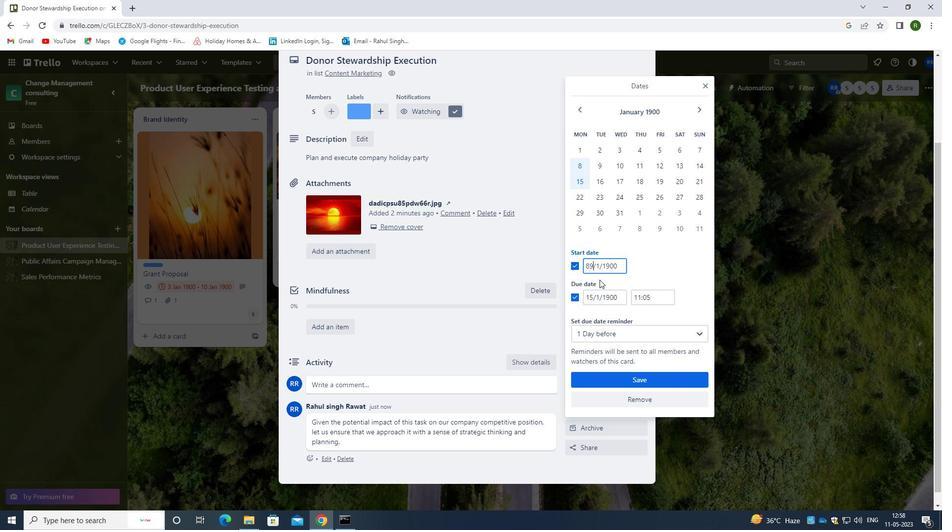 
Action: Key pressed <Key.backspace><Key.backspace>9
Screenshot: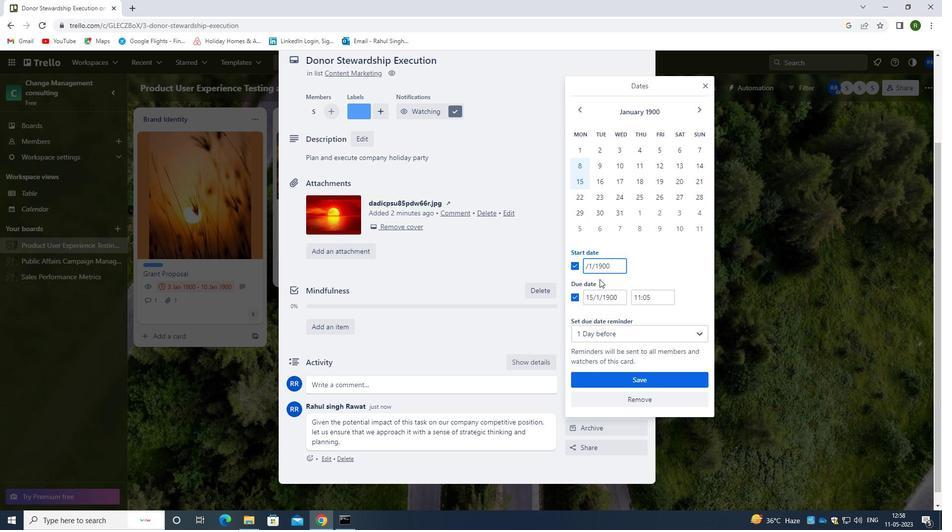 
Action: Mouse moved to (593, 297)
Screenshot: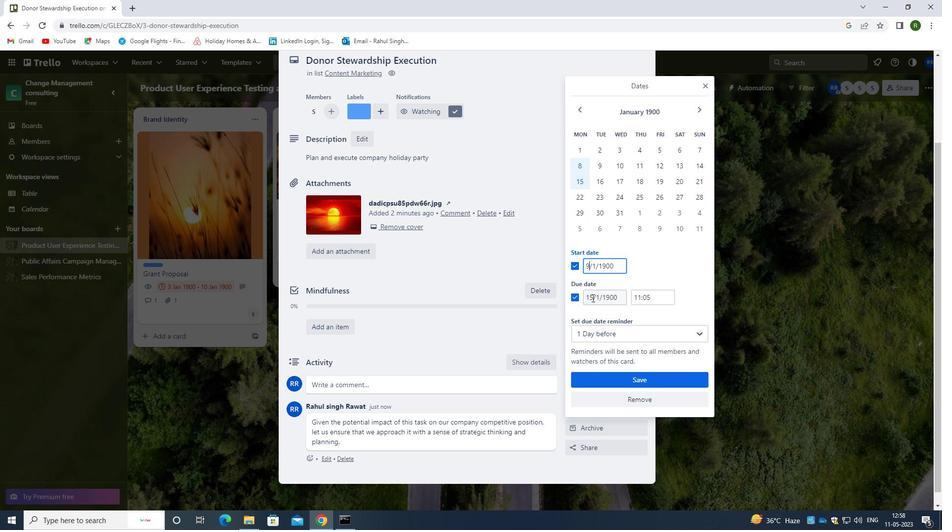 
Action: Mouse pressed left at (593, 297)
Screenshot: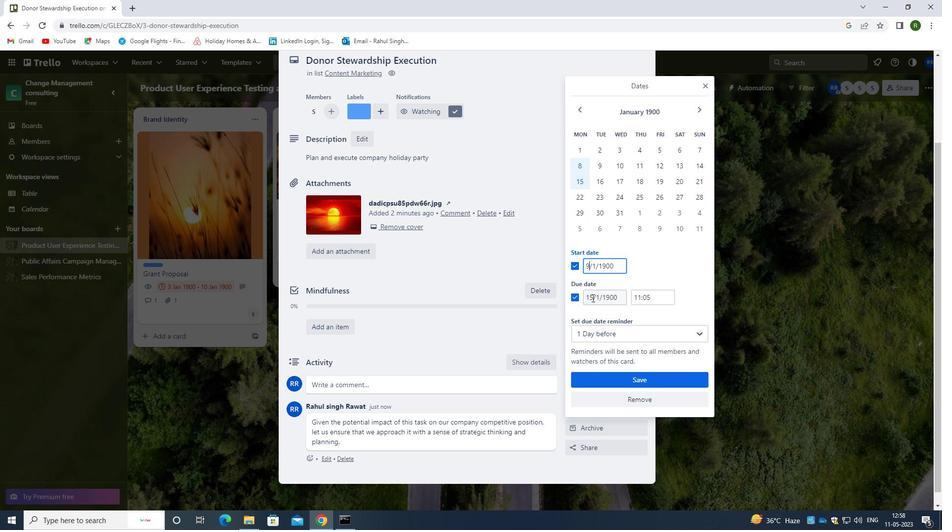 
Action: Mouse moved to (596, 353)
Screenshot: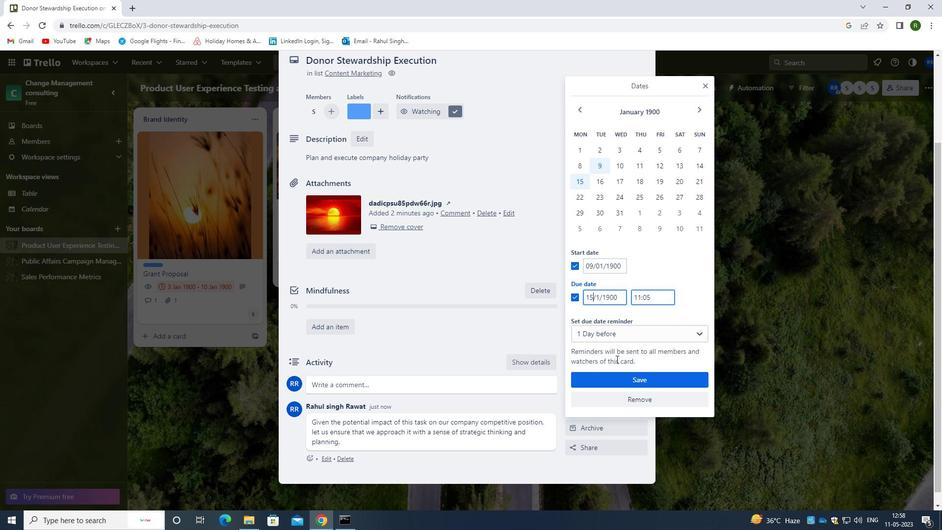 
Action: Key pressed <Key.backspace>6
Screenshot: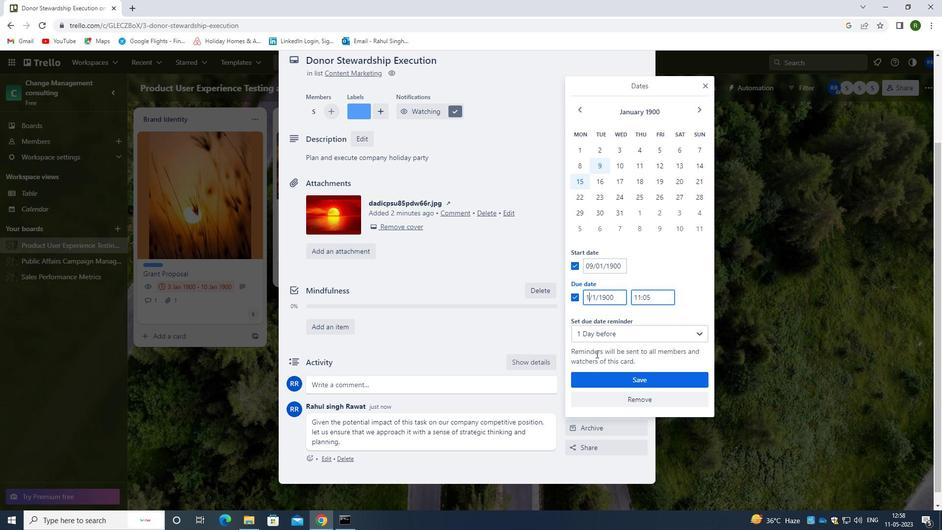 
Action: Mouse moved to (616, 380)
Screenshot: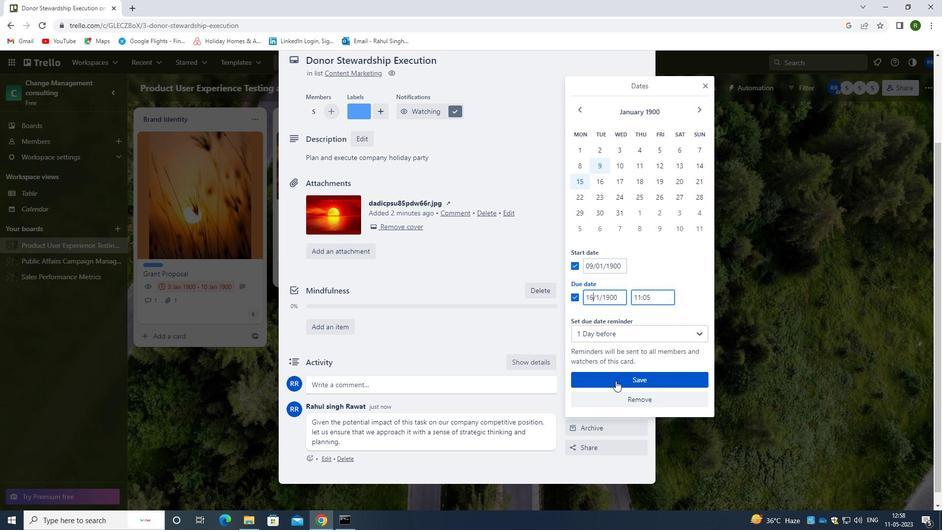 
Action: Mouse pressed left at (616, 380)
Screenshot: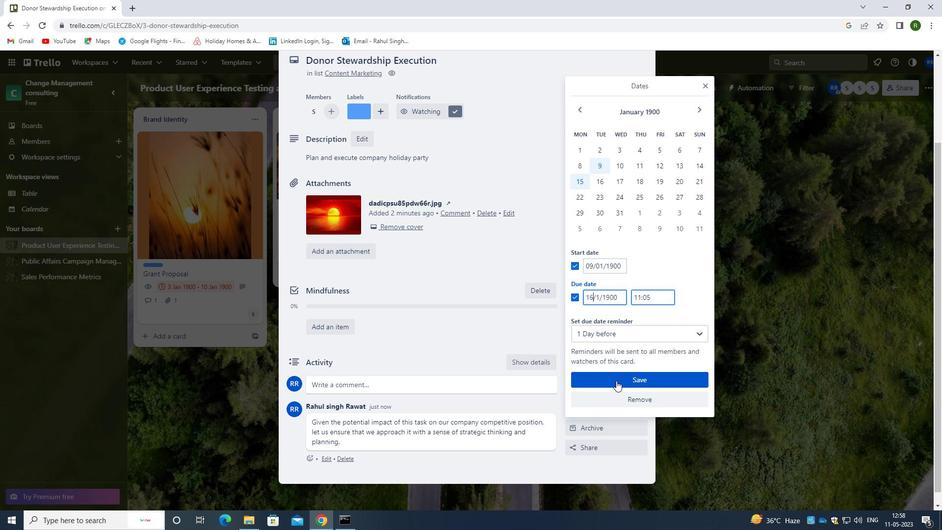 
Action: Mouse moved to (509, 176)
Screenshot: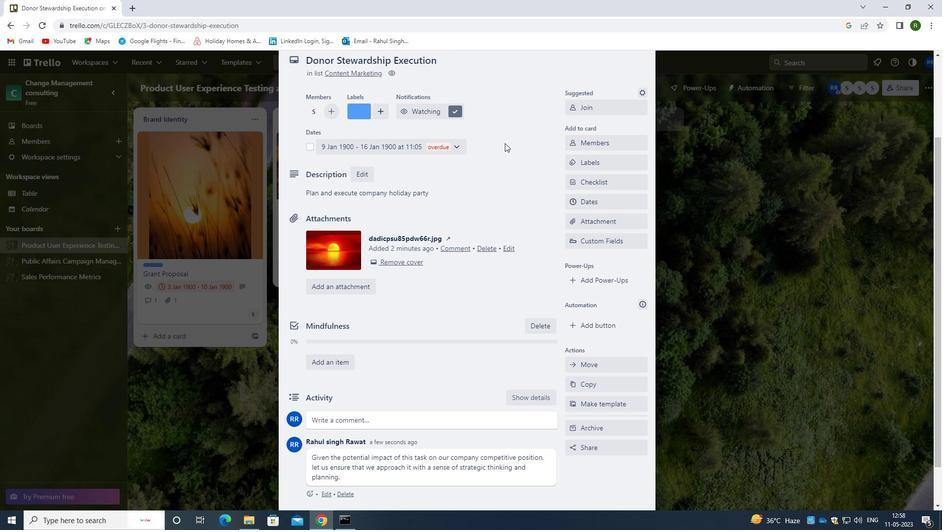 
Action: Mouse scrolled (509, 176) with delta (0, 0)
Screenshot: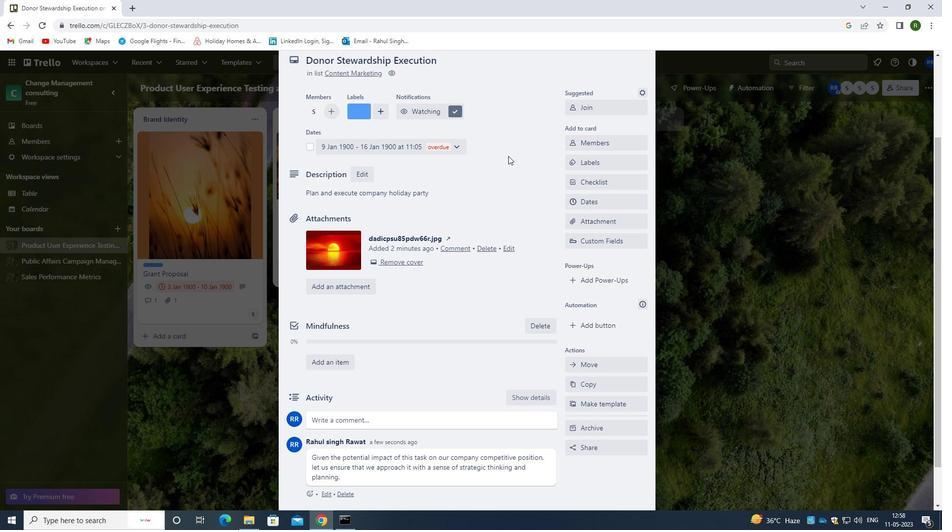 
Action: Mouse moved to (509, 176)
Screenshot: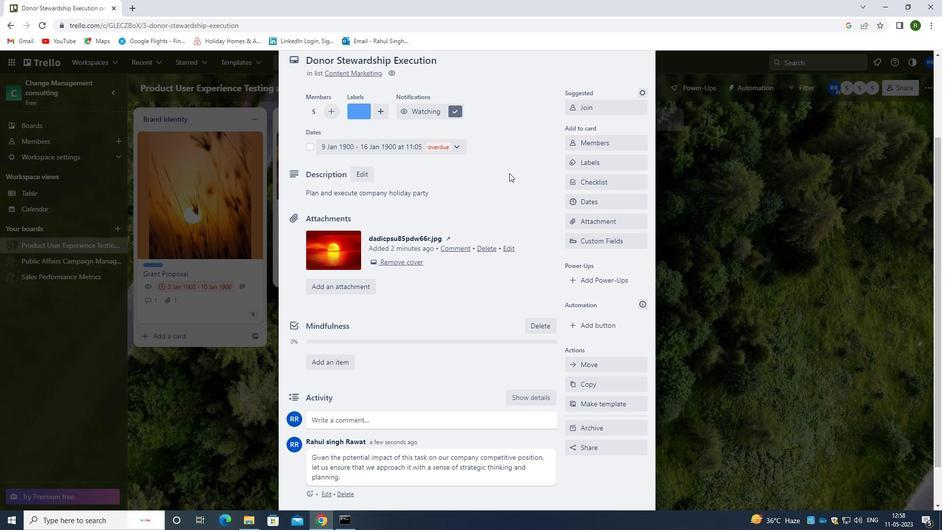 
Action: Mouse scrolled (509, 177) with delta (0, 0)
Screenshot: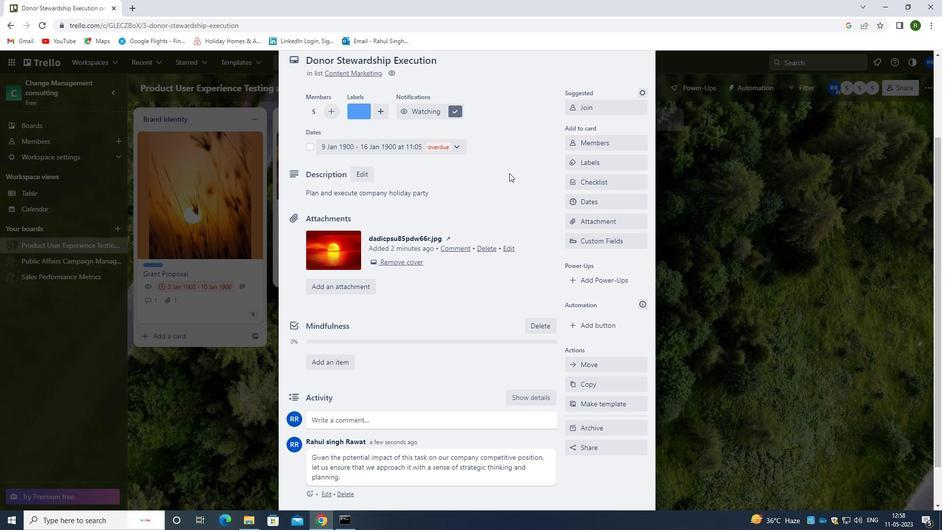 
Action: Mouse moved to (646, 75)
Screenshot: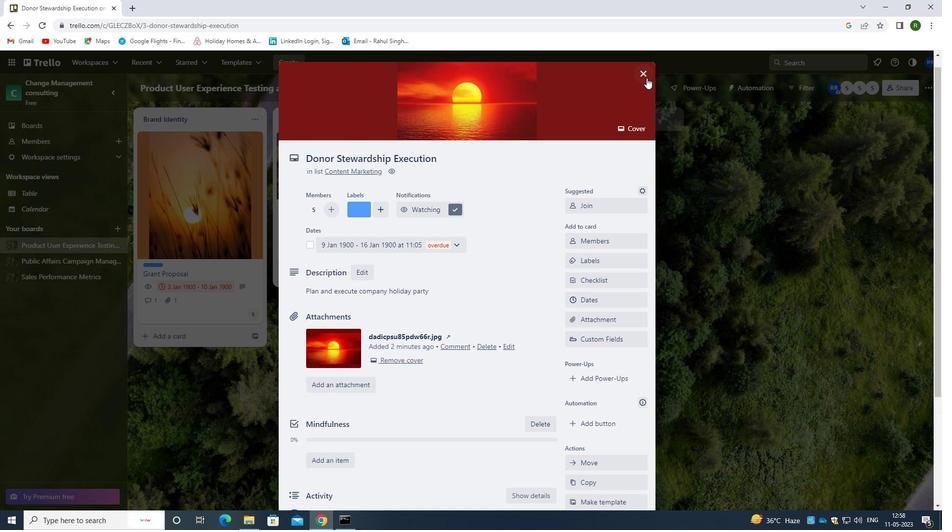 
Action: Mouse pressed left at (646, 75)
Screenshot: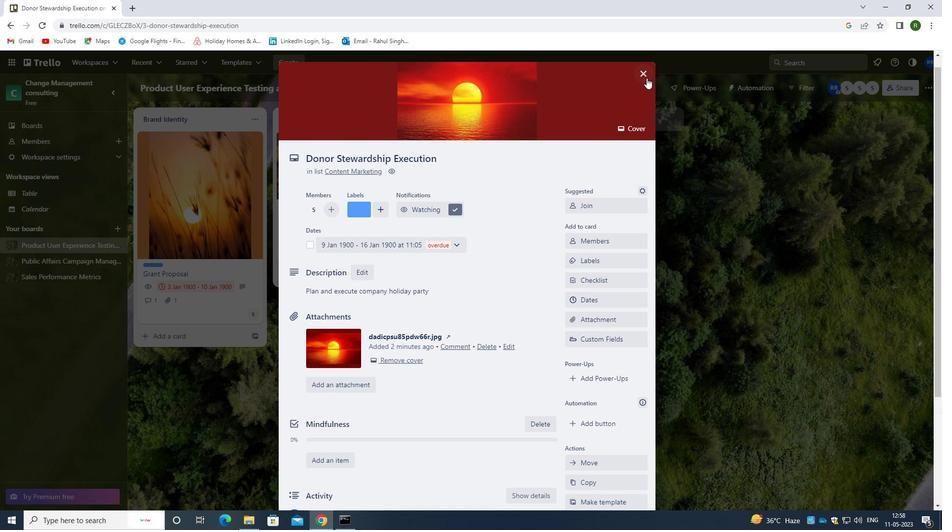 
Action: Mouse moved to (646, 76)
Screenshot: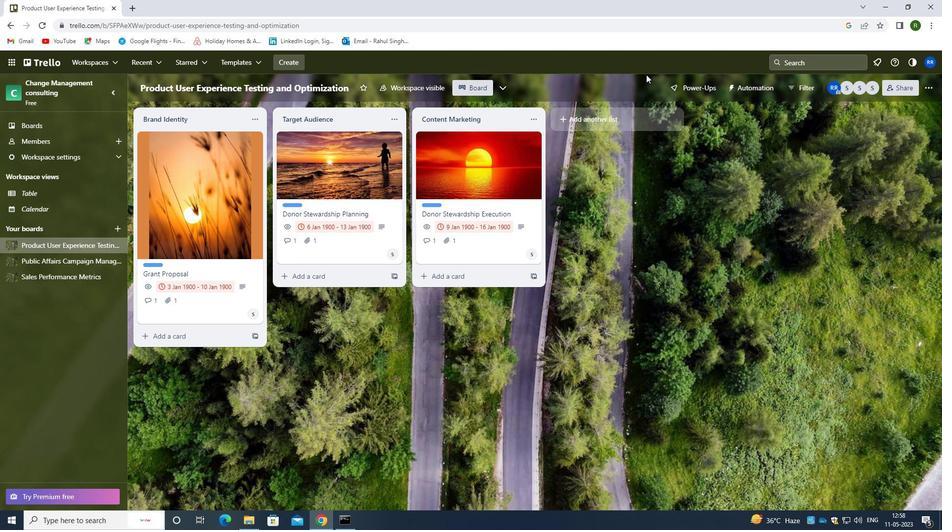 
